 Task: Add Attachment from Trello to Card Card0000000346 in Board Board0000000087 in Workspace WS0000000029 in Trello. Add Cover Blue to Card Card0000000346 in Board Board0000000087 in Workspace WS0000000029 in Trello. Add "Copy Card To …" Button titled Button0000000346 to "bottom" of the list "To Do" to Card Card0000000346 in Board Board0000000087 in Workspace WS0000000029 in Trello. Add Description DS0000000346 to Card Card0000000346 in Board Board0000000087 in Workspace WS0000000029 in Trello. Add Comment CM0000000346 to Card Card0000000346 in Board Board0000000087 in Workspace WS0000000029 in Trello
Action: Mouse moved to (82, 414)
Screenshot: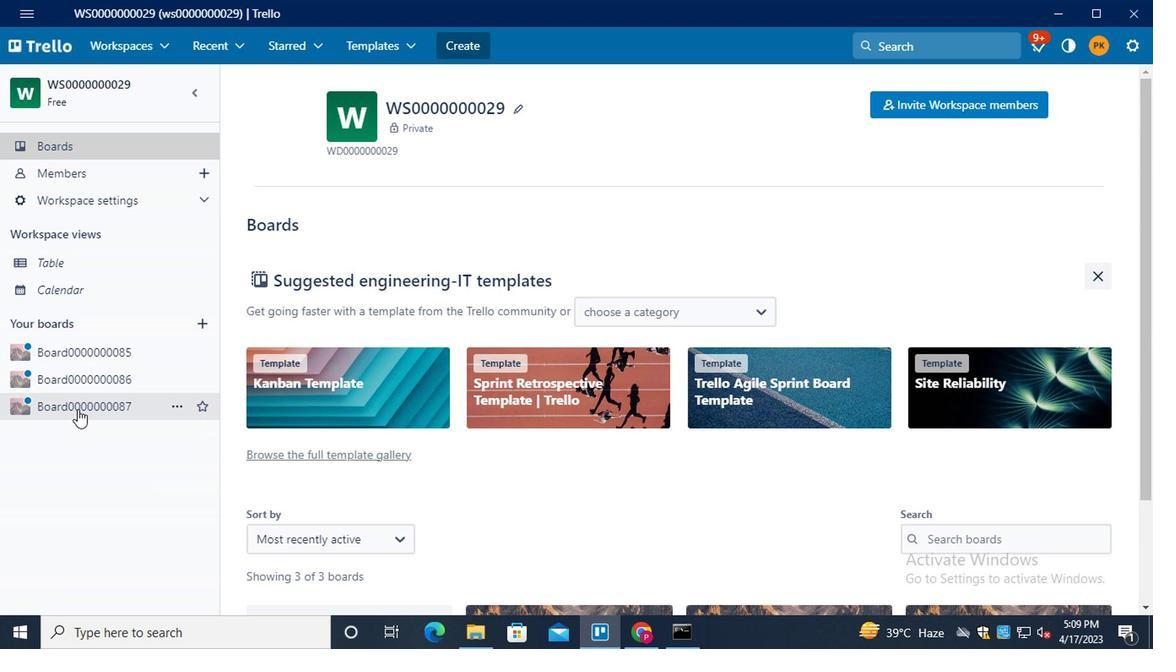 
Action: Mouse pressed left at (82, 414)
Screenshot: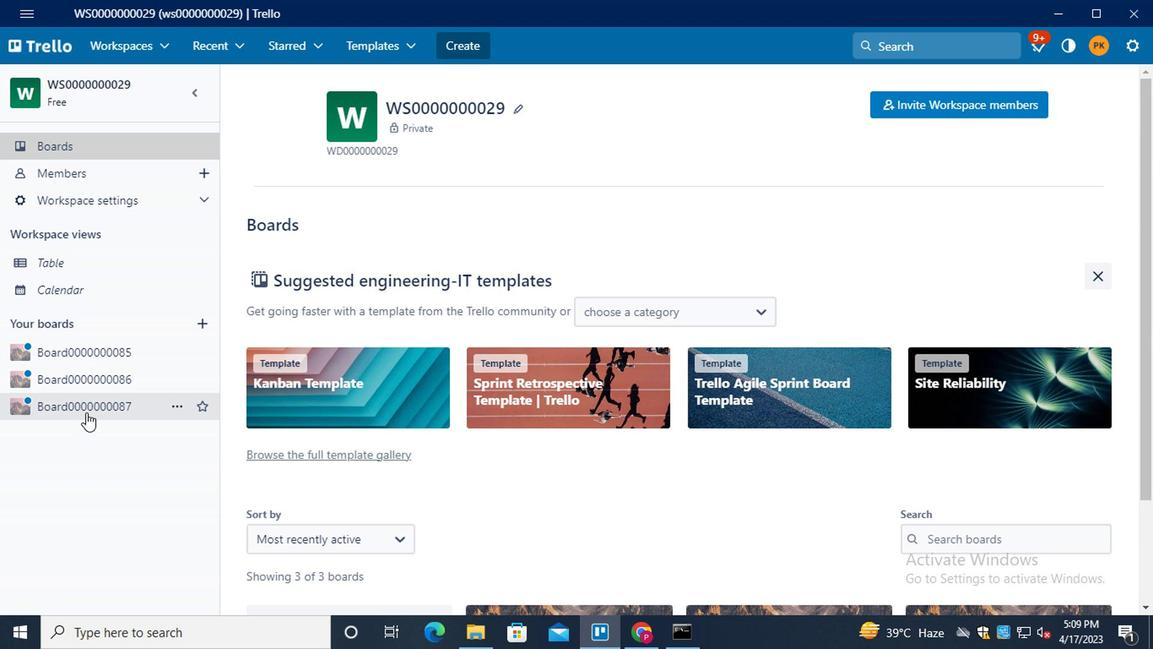 
Action: Mouse moved to (322, 362)
Screenshot: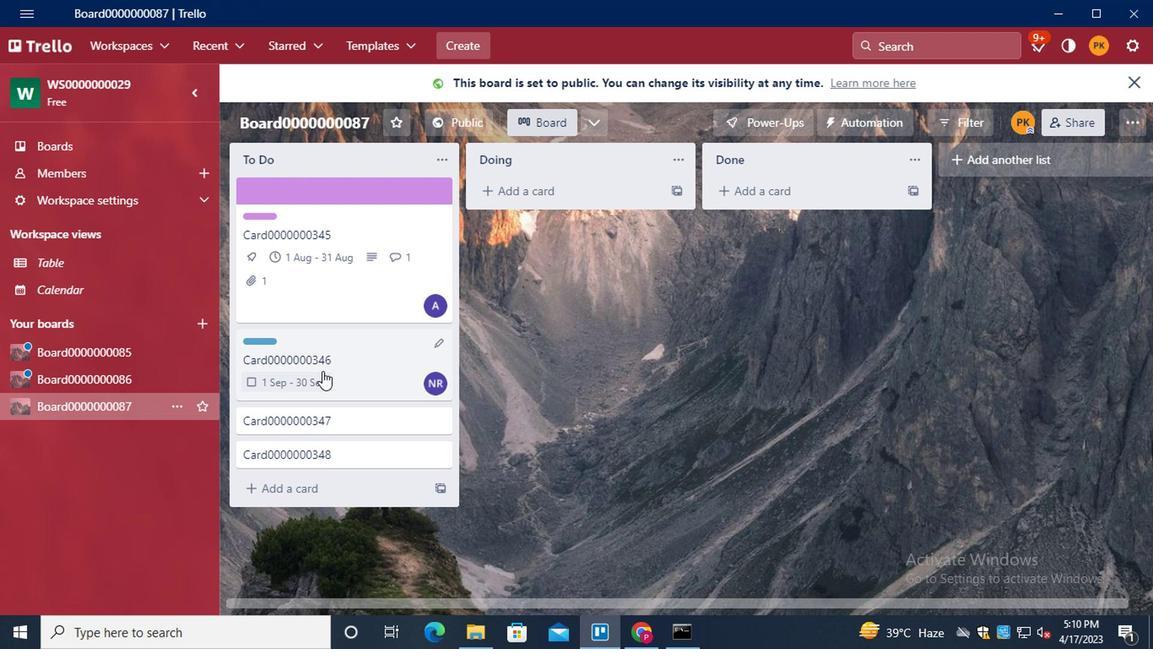 
Action: Mouse pressed left at (322, 362)
Screenshot: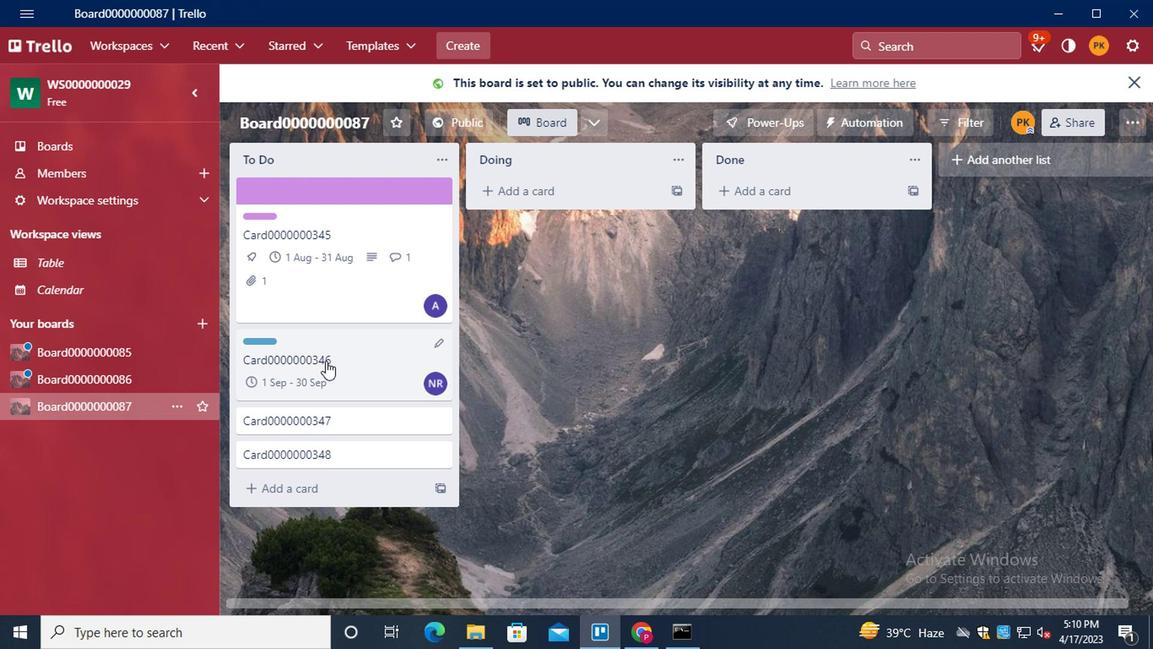 
Action: Mouse moved to (747, 302)
Screenshot: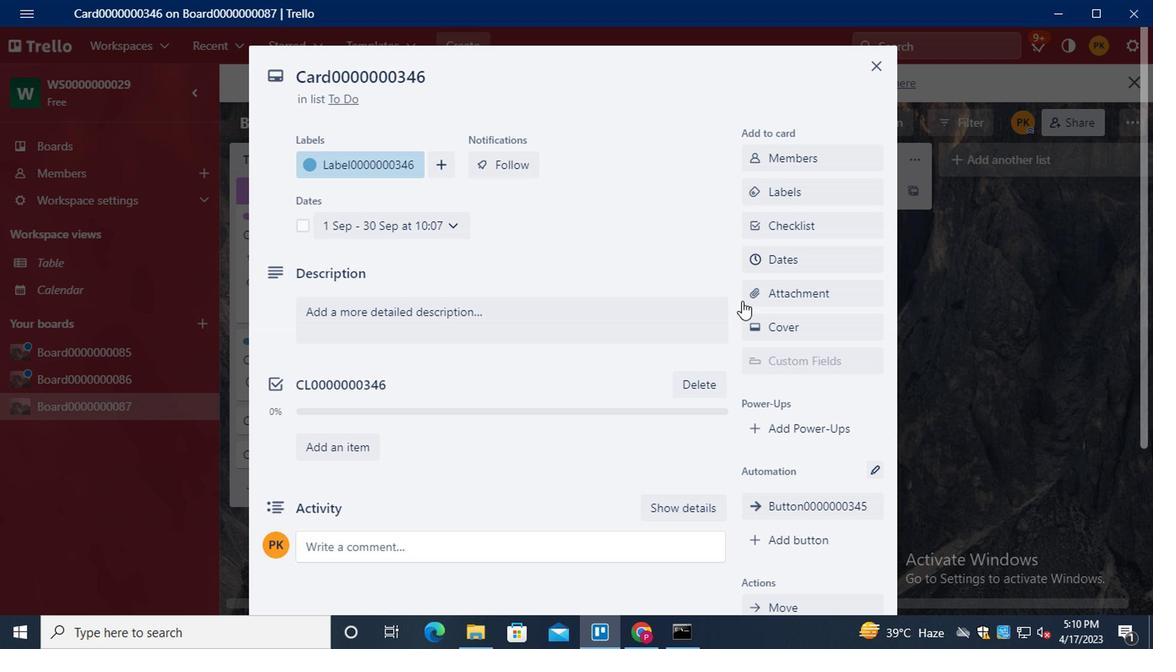 
Action: Mouse pressed left at (747, 302)
Screenshot: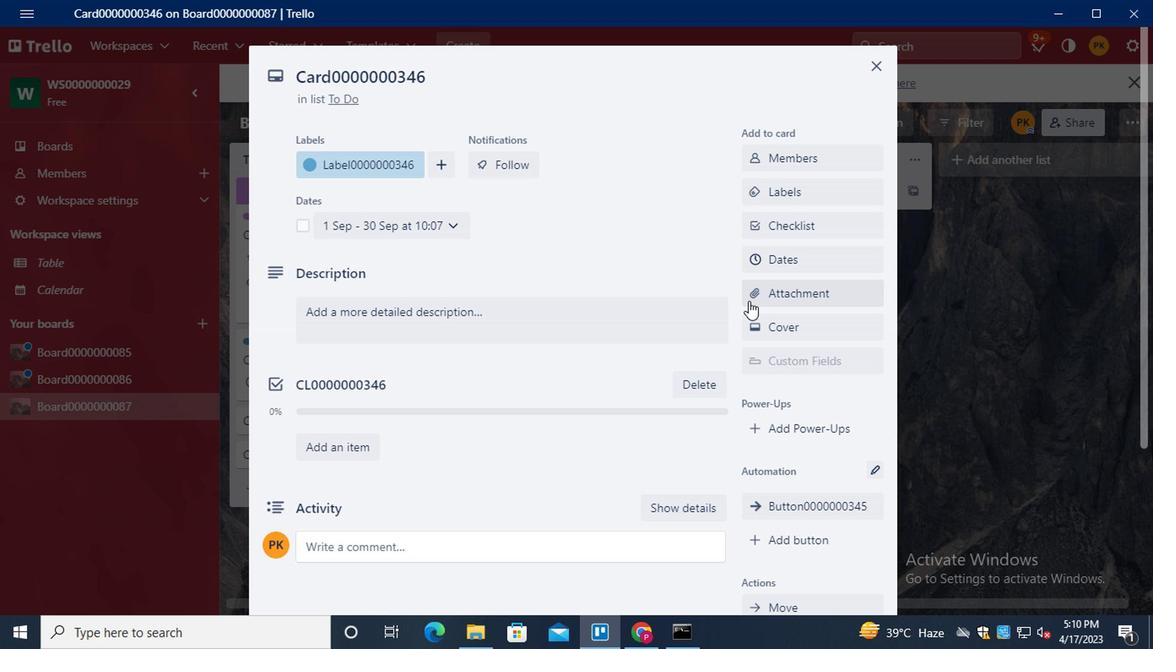 
Action: Mouse moved to (794, 179)
Screenshot: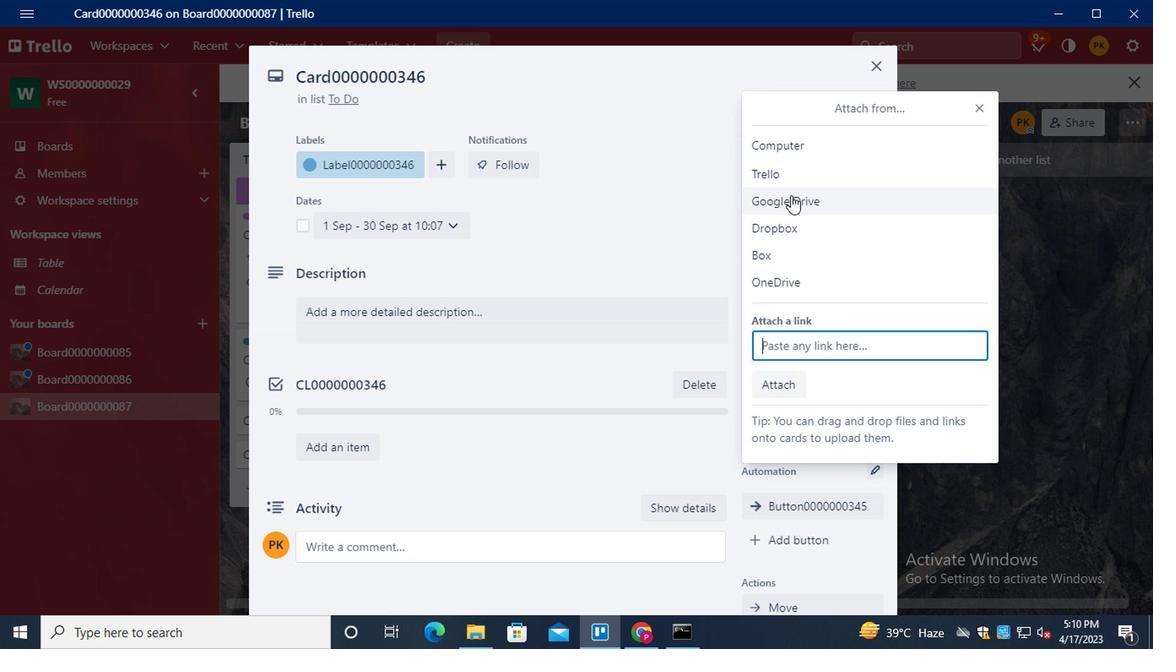 
Action: Mouse pressed left at (794, 179)
Screenshot: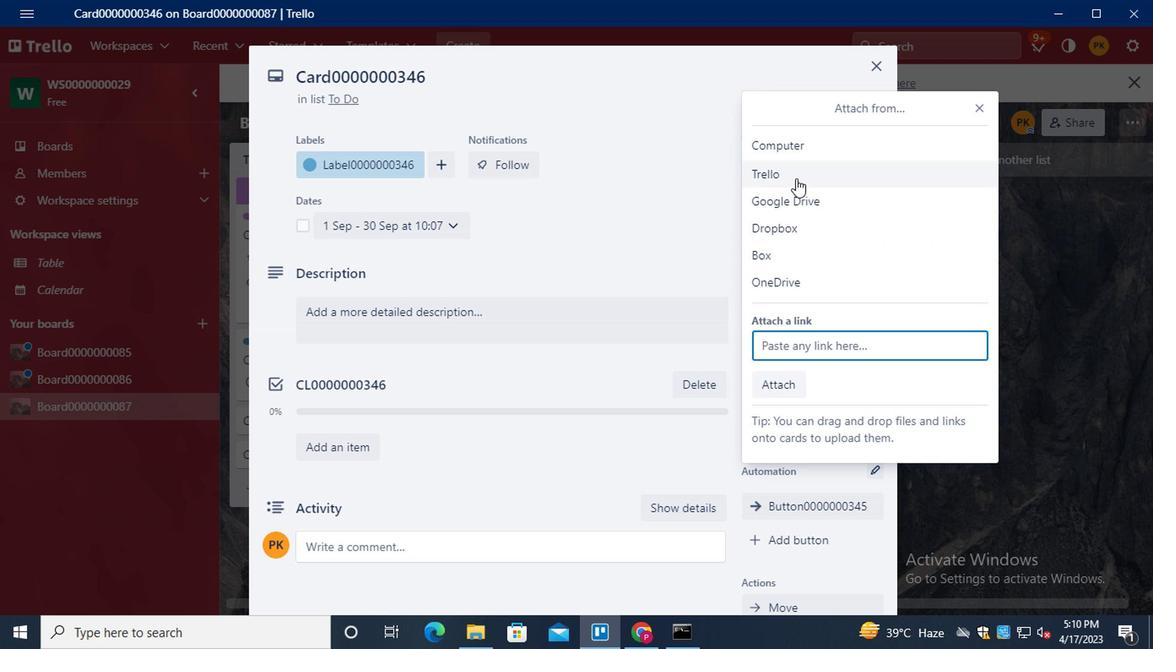 
Action: Mouse moved to (828, 443)
Screenshot: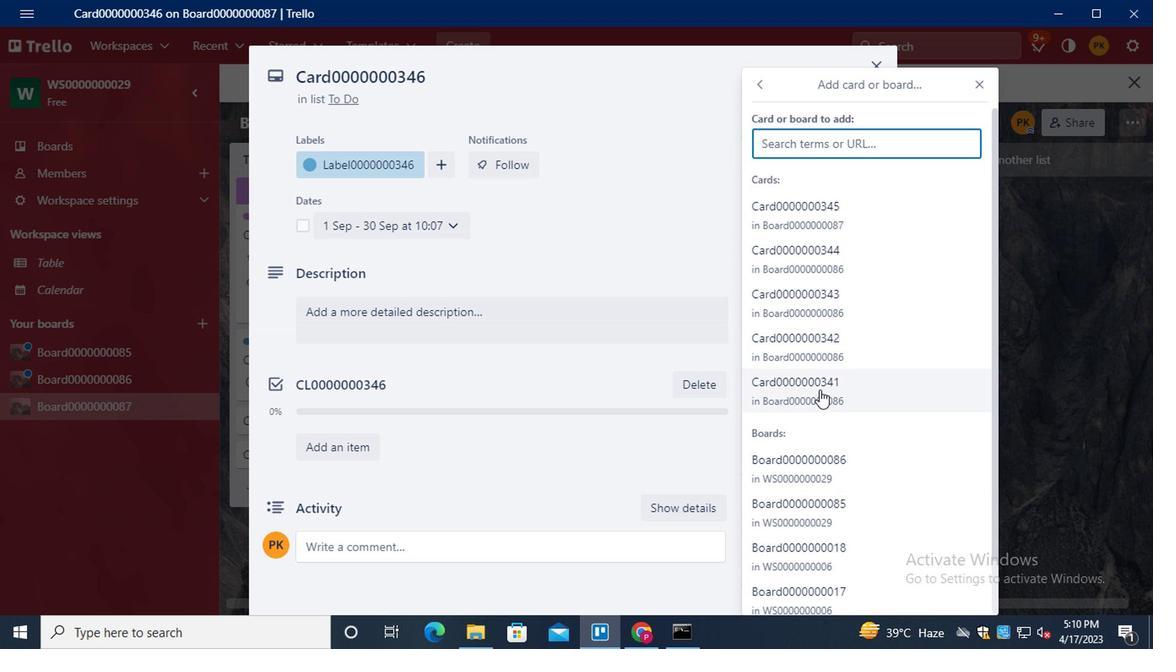 
Action: Mouse scrolled (828, 442) with delta (0, -1)
Screenshot: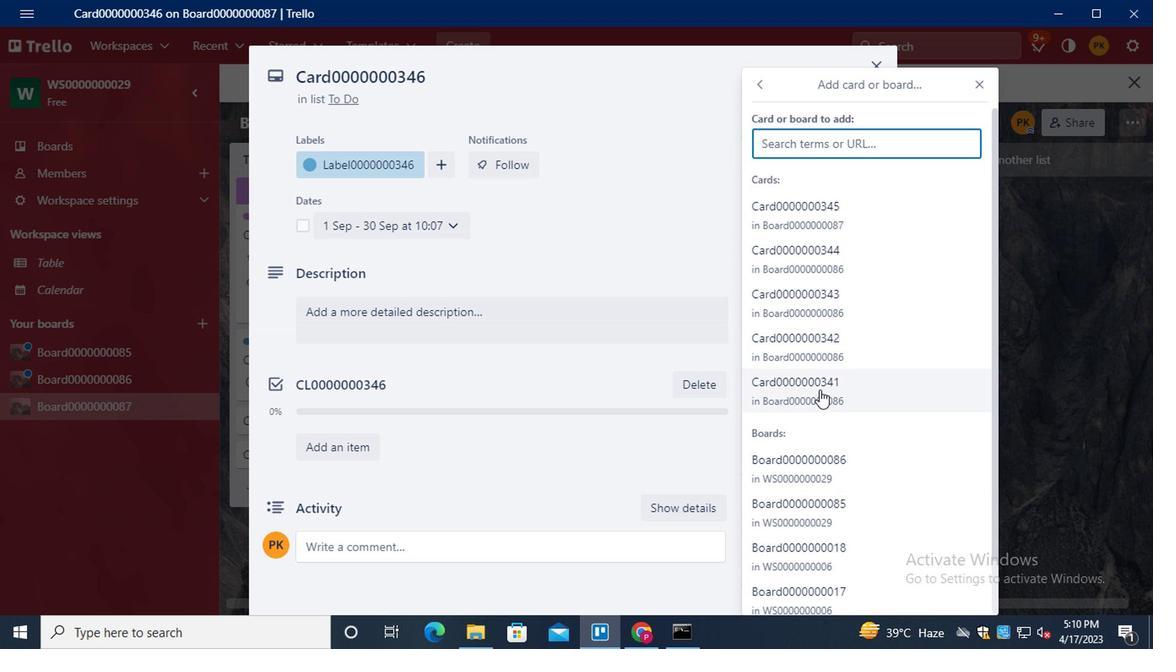 
Action: Mouse moved to (812, 486)
Screenshot: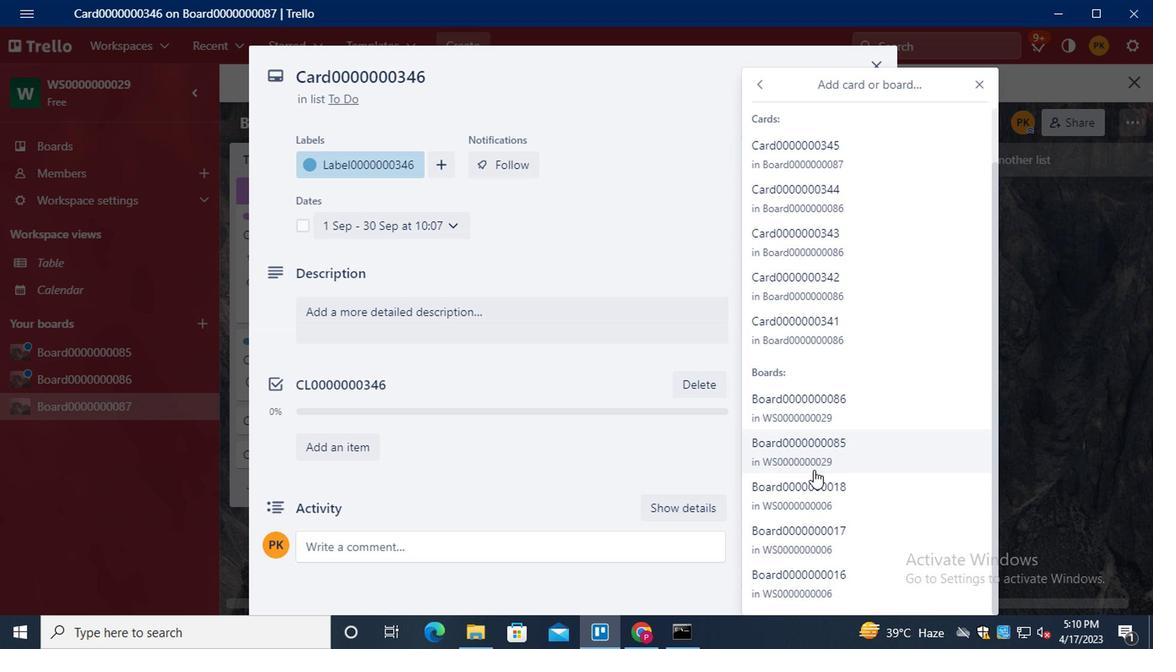 
Action: Mouse pressed left at (812, 486)
Screenshot: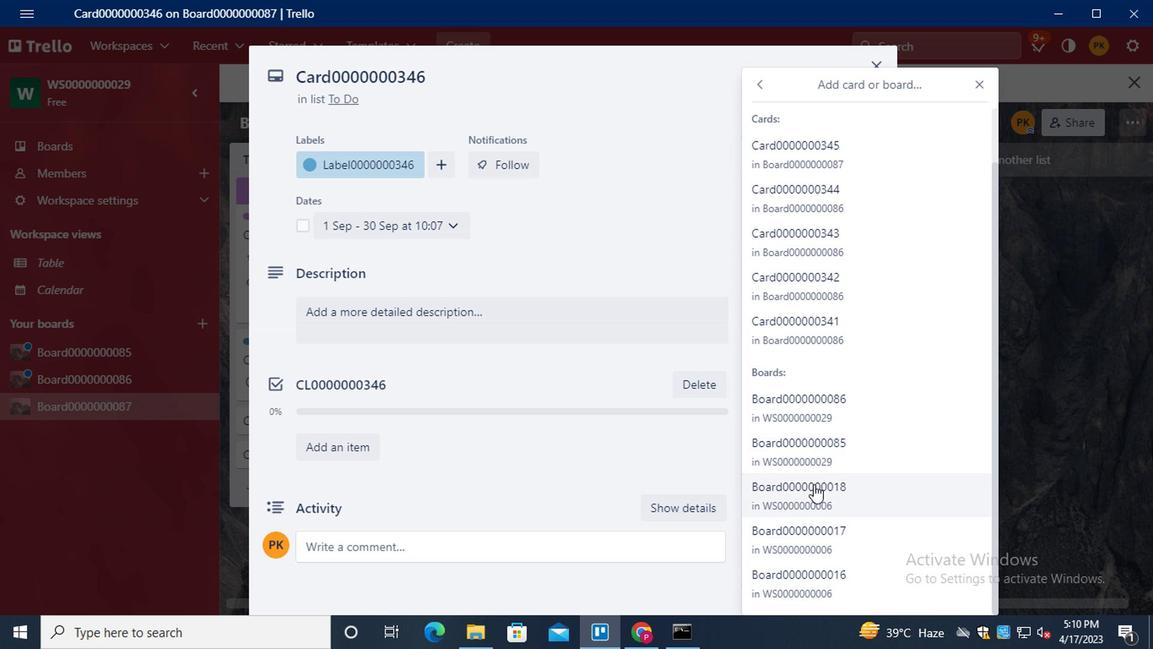 
Action: Mouse moved to (799, 321)
Screenshot: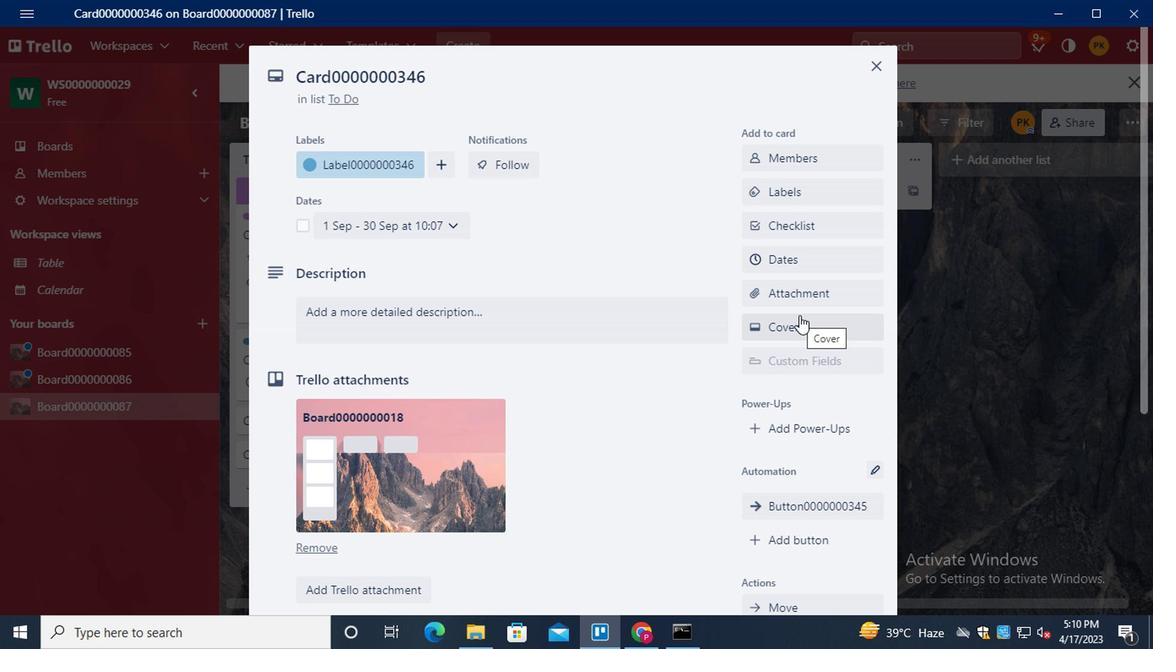
Action: Mouse pressed left at (799, 321)
Screenshot: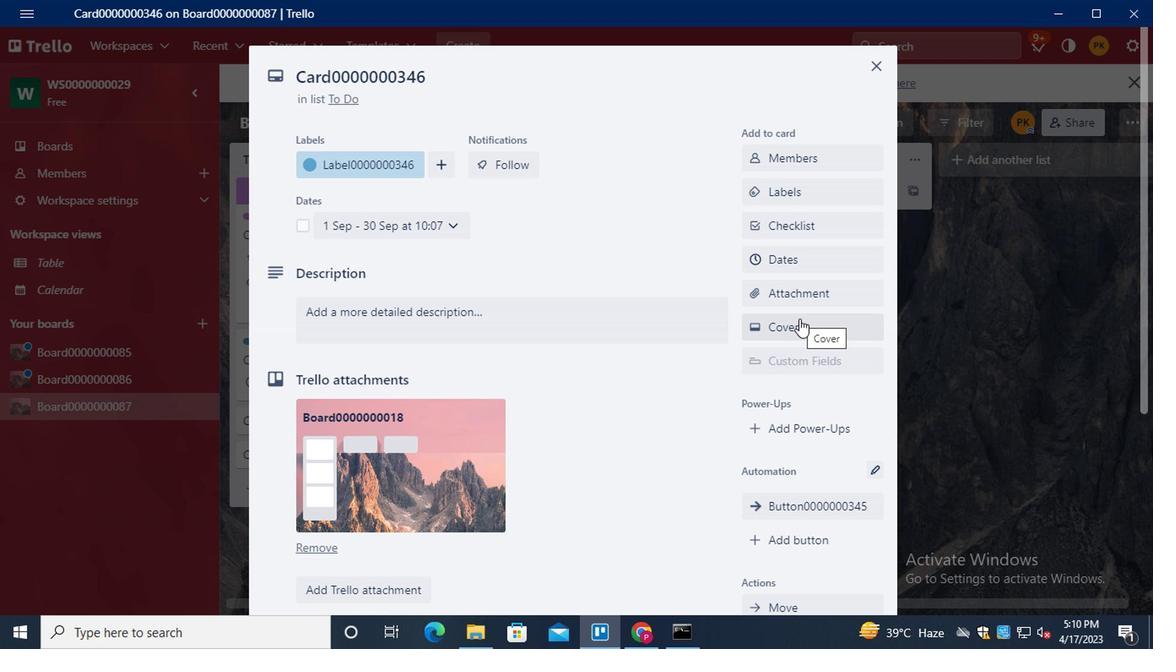 
Action: Mouse moved to (771, 312)
Screenshot: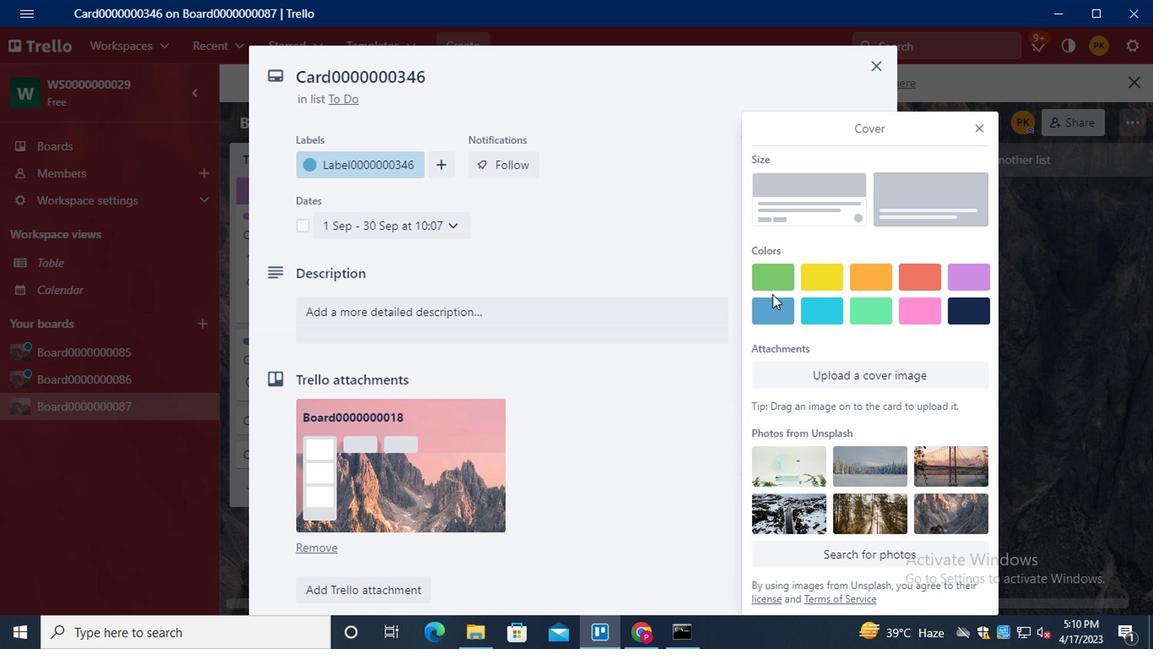 
Action: Mouse pressed left at (771, 312)
Screenshot: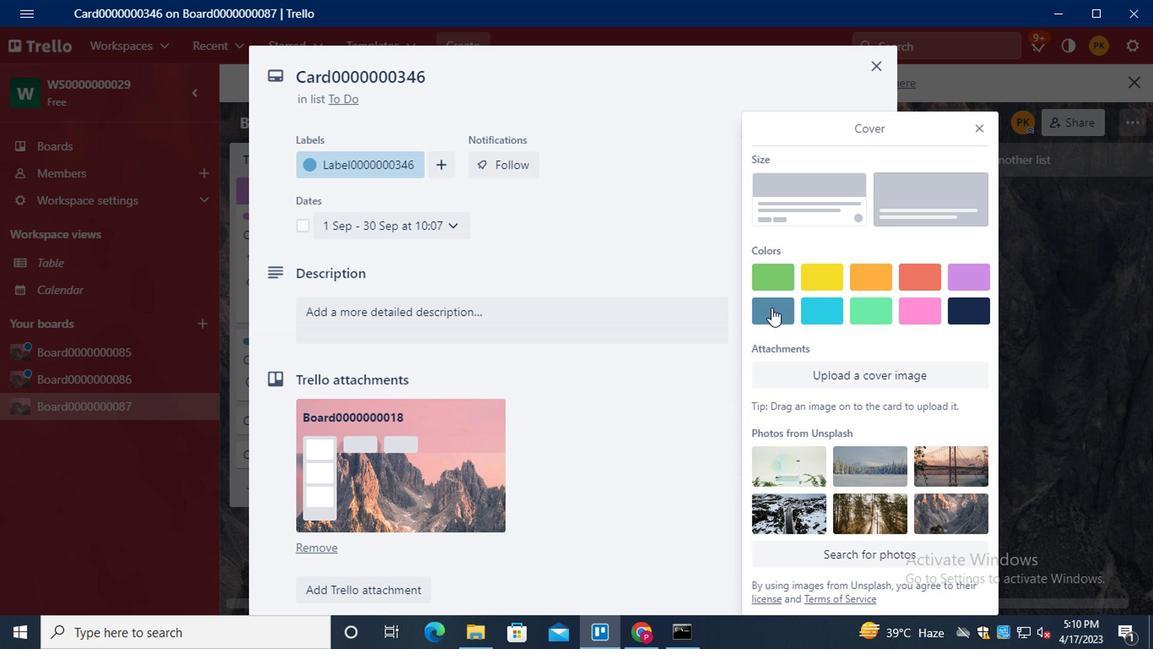 
Action: Mouse moved to (977, 96)
Screenshot: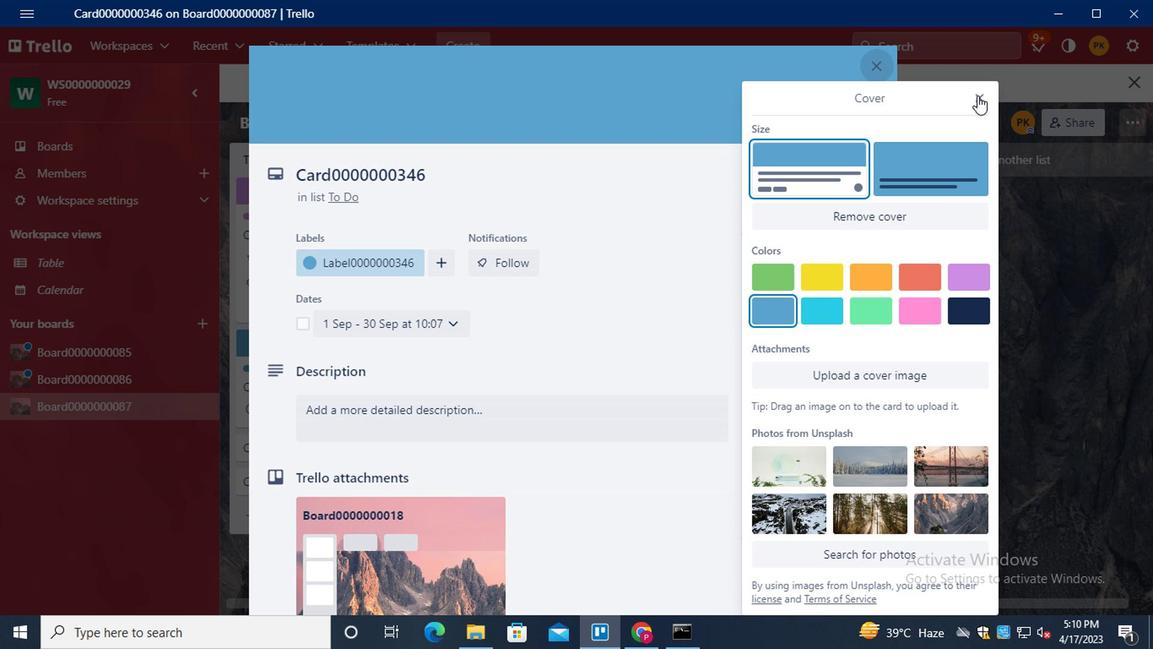 
Action: Mouse pressed left at (977, 96)
Screenshot: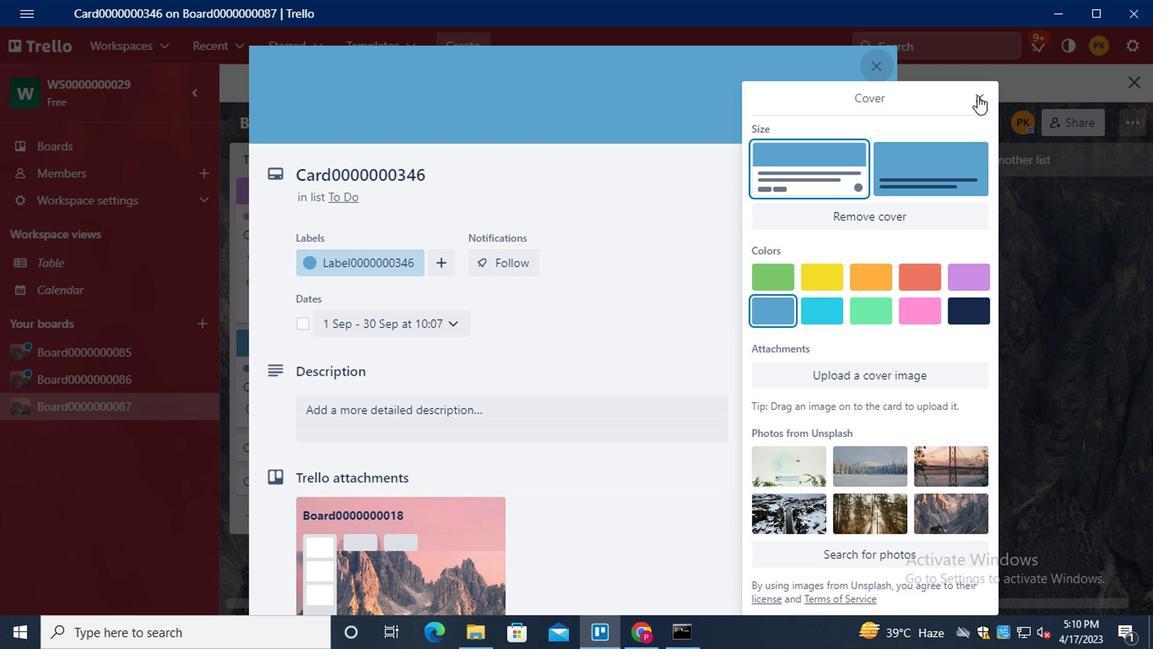 
Action: Mouse moved to (807, 354)
Screenshot: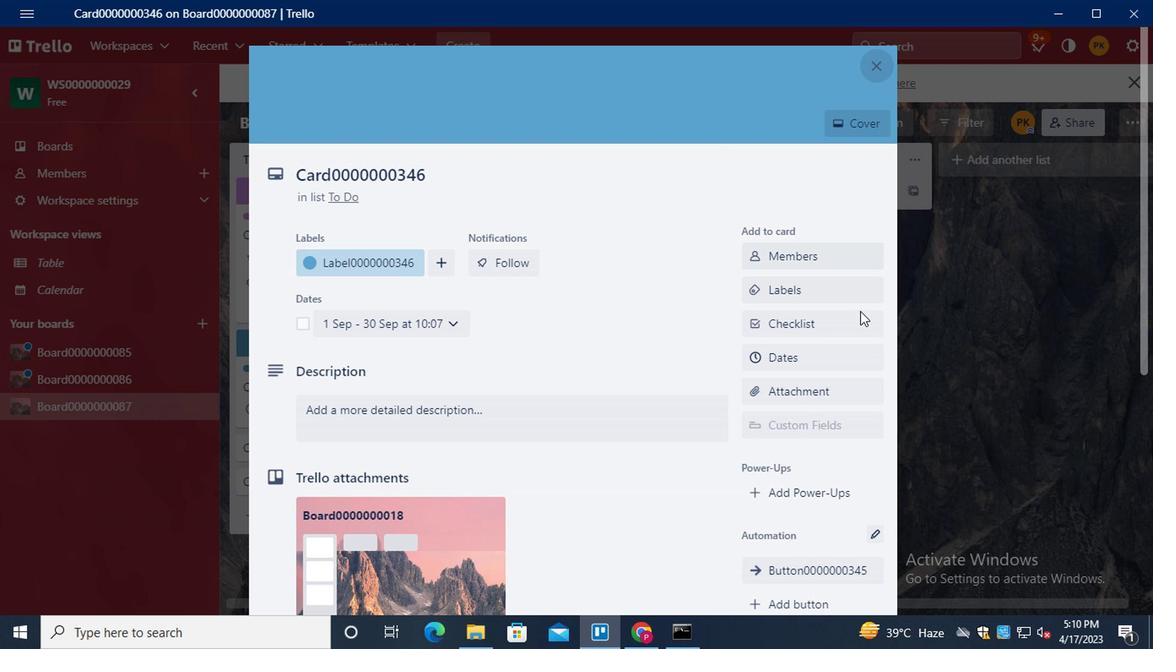 
Action: Mouse scrolled (807, 353) with delta (0, 0)
Screenshot: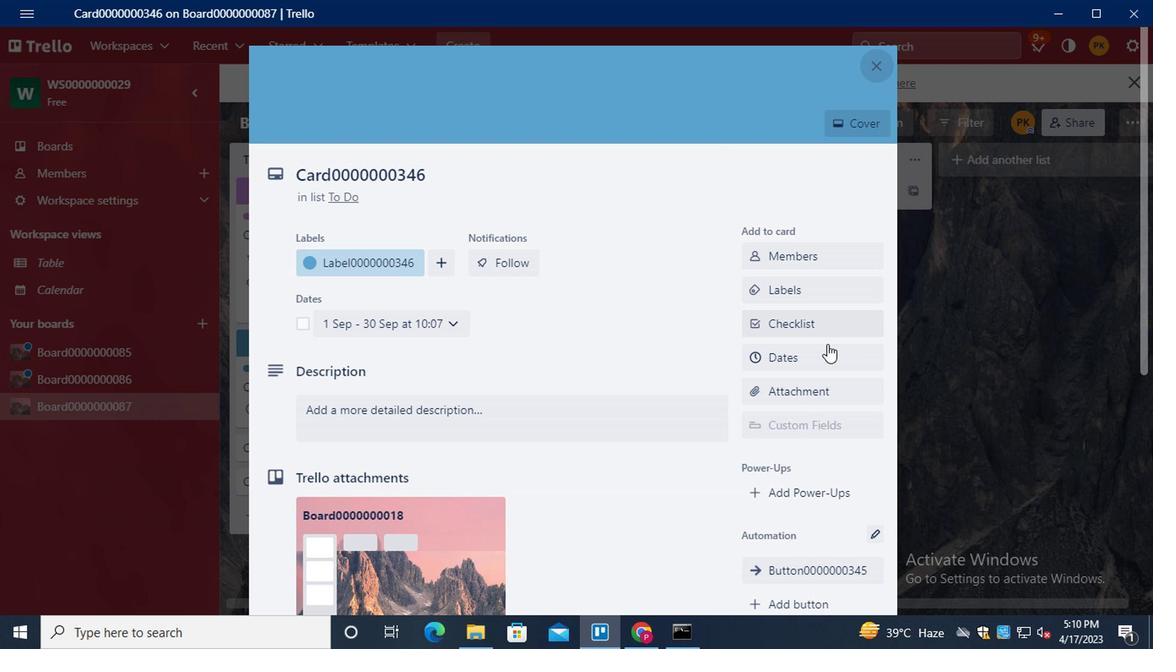 
Action: Mouse scrolled (807, 353) with delta (0, 0)
Screenshot: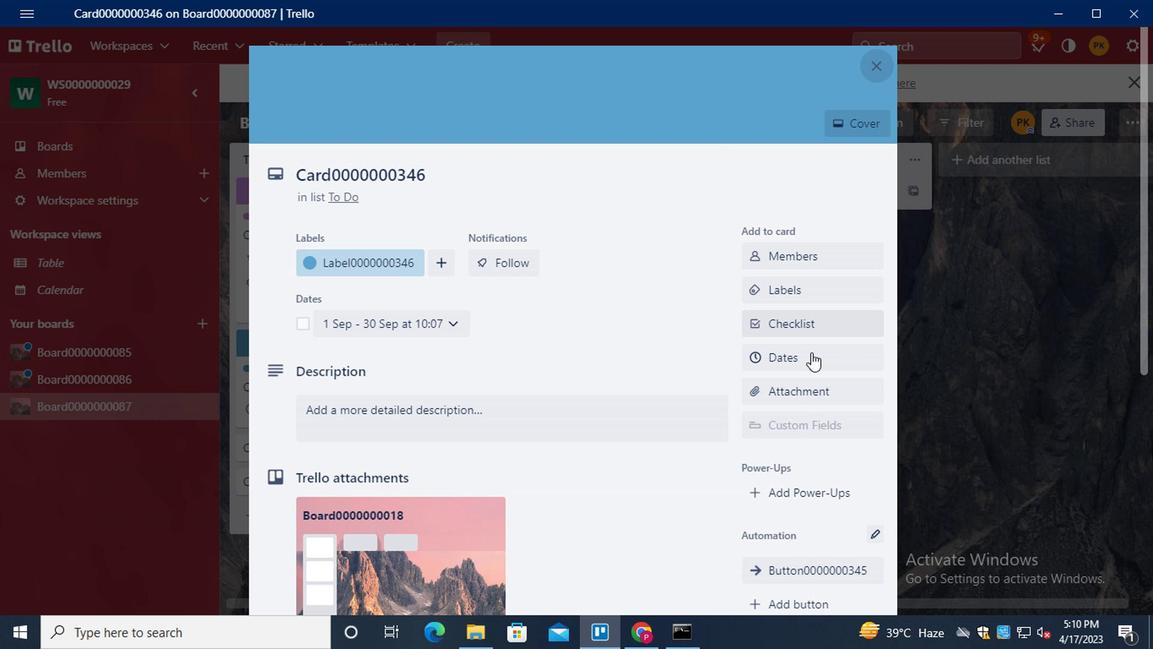 
Action: Mouse scrolled (807, 353) with delta (0, 0)
Screenshot: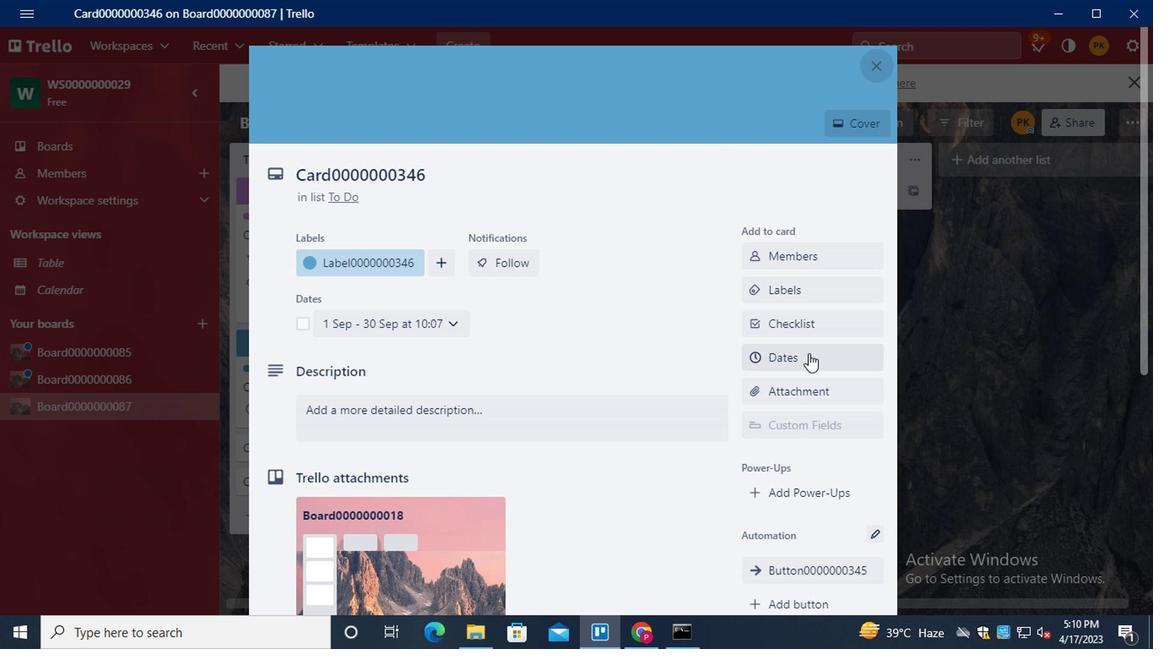 
Action: Mouse scrolled (807, 353) with delta (0, 0)
Screenshot: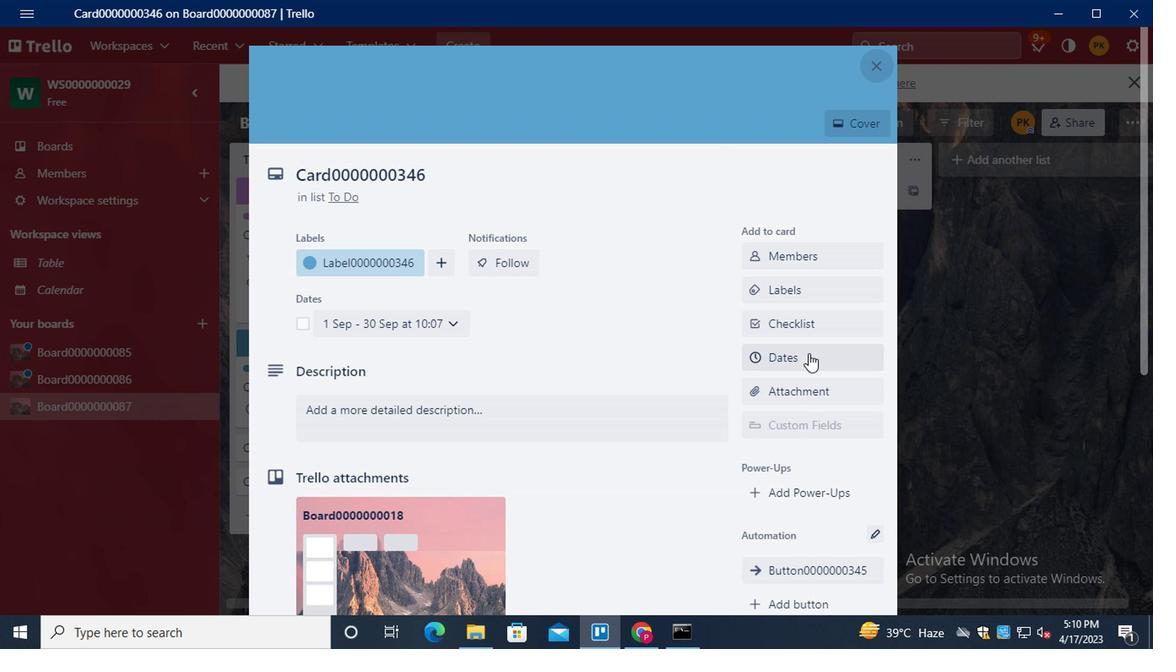 
Action: Mouse moved to (804, 267)
Screenshot: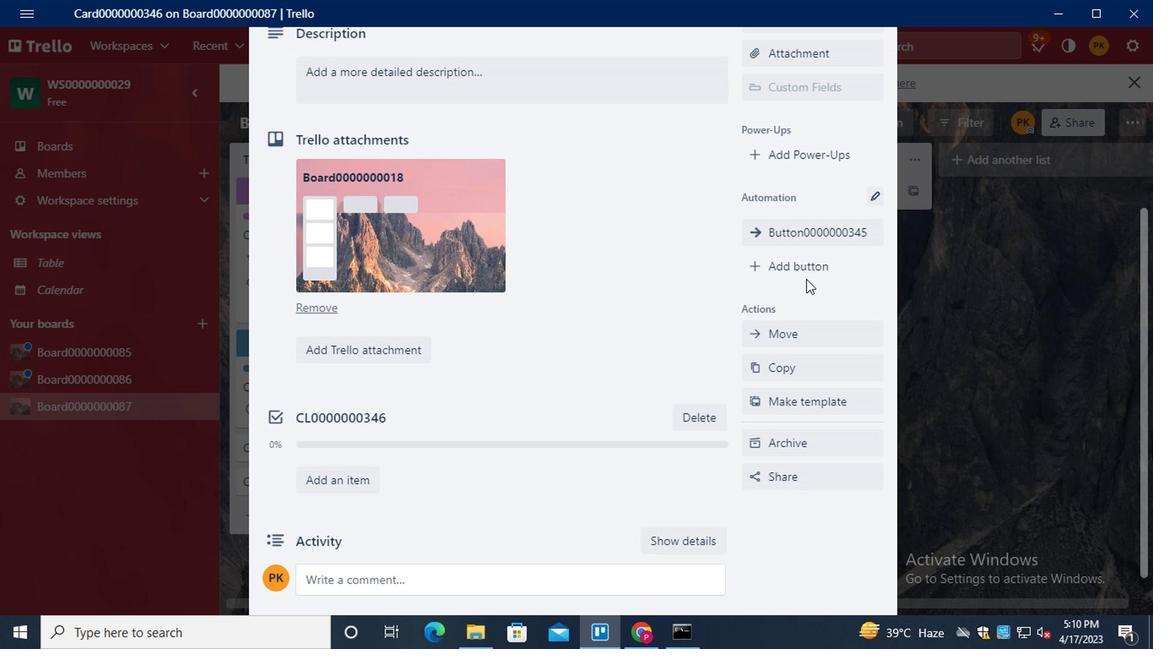 
Action: Mouse pressed left at (804, 267)
Screenshot: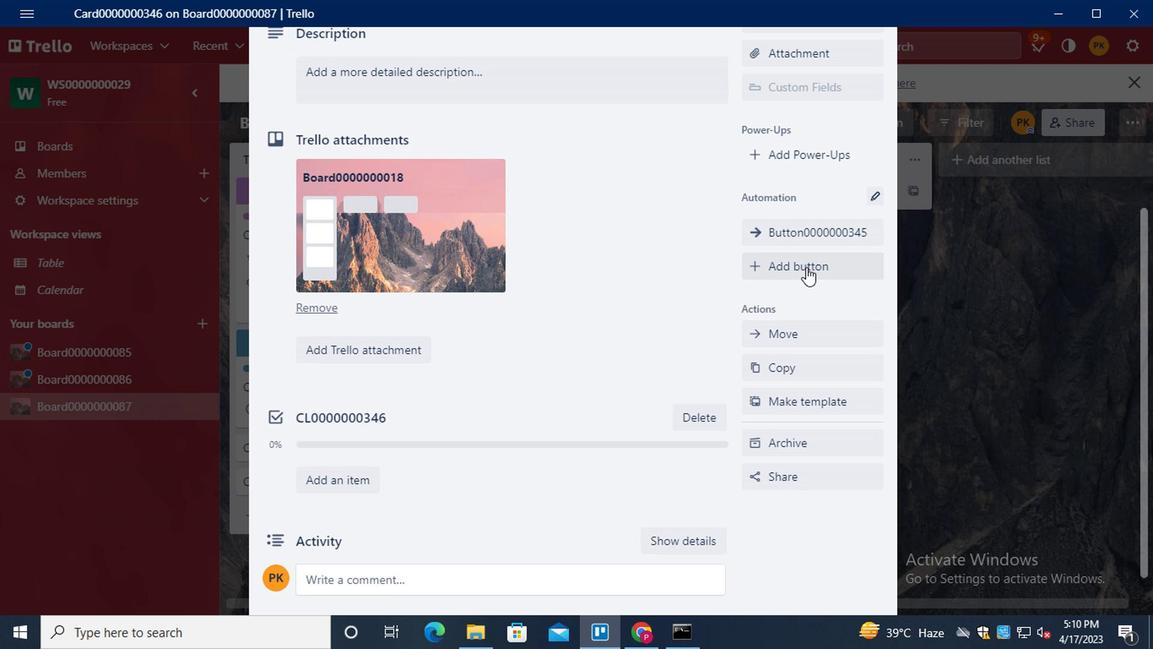 
Action: Mouse moved to (866, 191)
Screenshot: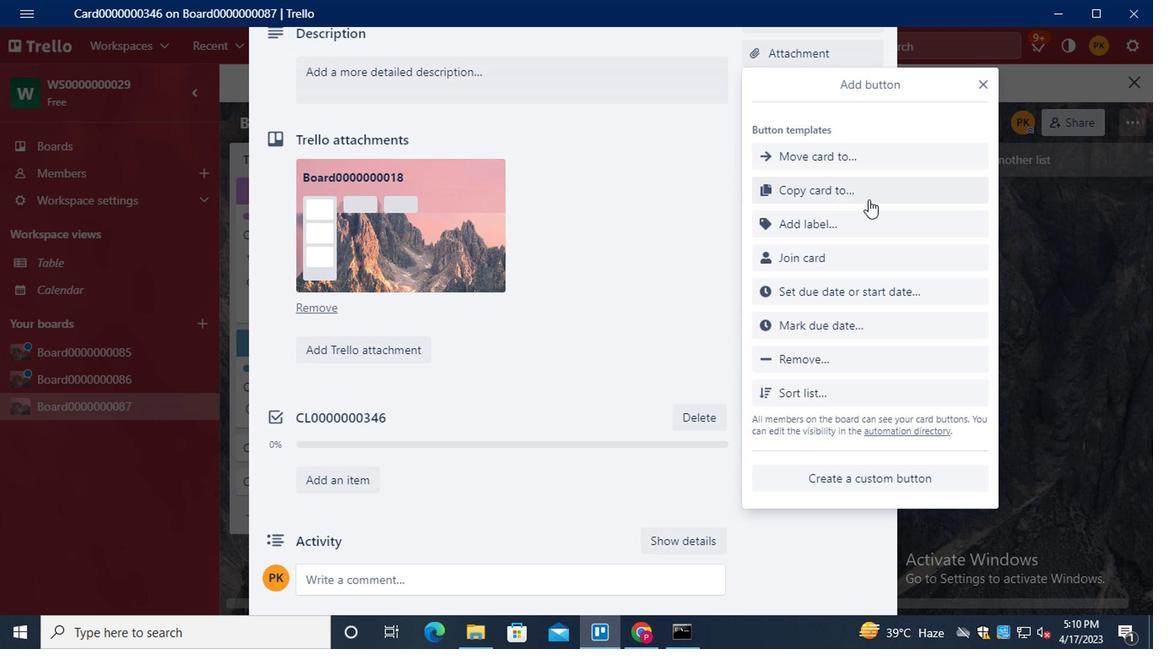 
Action: Mouse pressed left at (866, 191)
Screenshot: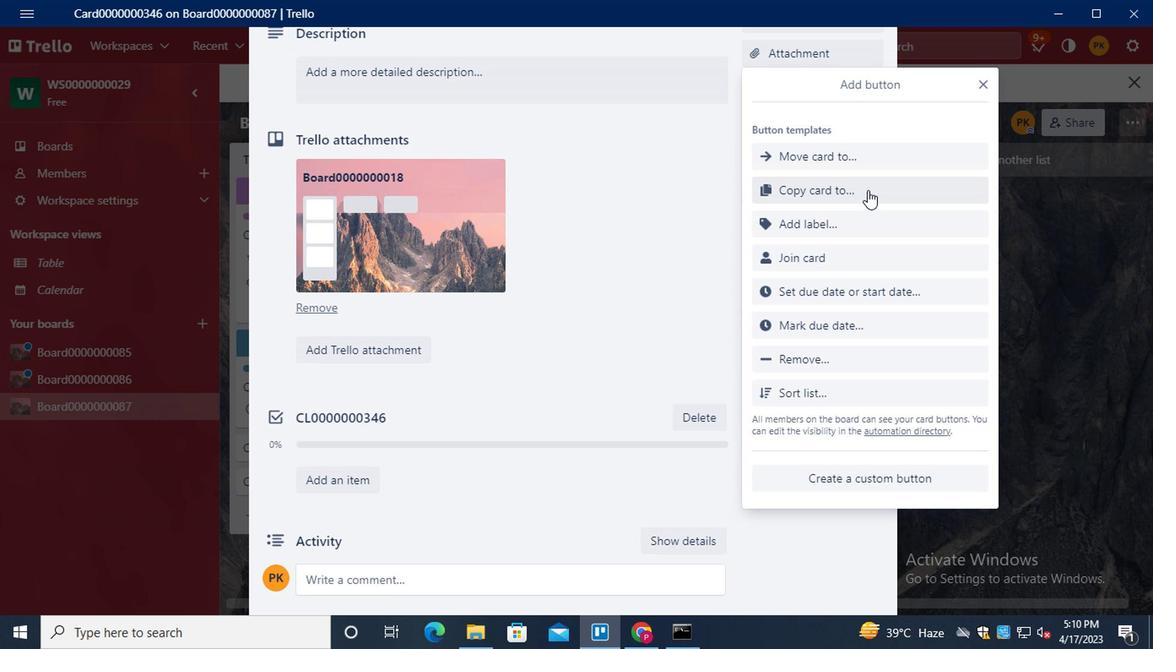 
Action: Key pressed <Key.shift><Key.shift><Key.shift><Key.shift><Key.shift><Key.shift><Key.shift><Key.shift><Key.shift><Key.shift><Key.shift><Key.shift><Key.shift><Key.shift><Key.shift><Key.shift><Key.shift><Key.shift><Key.shift><Key.shift><Key.shift><Key.shift><Key.shift><Key.shift><Key.shift><Key.shift><Key.shift><Key.shift><Key.shift><Key.shift><Key.shift><Key.shift><Key.shift><Key.shift><Key.shift><Key.shift><Key.shift><Key.shift><Key.shift><Key.shift><Key.shift><Key.shift><Key.shift><Key.shift><Key.shift><Key.shift><Key.shift><Key.shift><Key.shift><Key.shift><Key.shift><Key.shift><Key.shift><Key.shift><Key.shift><Key.shift><Key.shift><Key.shift><Key.shift><Key.shift><Key.shift><Key.shift><Key.shift><Key.shift><Key.shift><Key.shift><Key.shift><Key.shift><Key.shift><Key.shift><Key.shift><Key.shift><Key.shift><Key.shift><Key.shift><Key.shift><Key.shift><Key.shift><Key.shift><Key.shift><Key.shift><Key.shift><Key.shift><Key.shift><Key.shift><Key.shift><Key.shift><Key.shift><Key.shift><Key.shift><Key.shift><Key.shift><Key.shift><Key.shift><Key.shift><Key.shift><Key.shift><Key.shift><Key.shift><Key.shift><Key.shift><Key.shift><Key.shift><Key.shift><Key.shift><Key.shift><Key.shift><Key.shift><Key.shift><Key.shift><Key.shift><Key.shift><Key.shift><Key.shift><Key.shift><Key.shift><Key.shift><Key.shift><Key.shift><Key.shift><Key.shift><Key.shift><Key.shift><Key.shift><Key.shift><Key.shift><Key.shift><Key.shift><Key.shift><Key.shift><Key.shift><Key.shift><Key.shift><Key.shift><Key.shift><Key.shift><Key.shift><Key.shift><Key.shift><Key.shift><Key.shift><Key.shift><Key.shift><Key.shift><Key.shift><Key.shift><Key.shift><Key.shift><Key.shift><Key.shift><Key.shift><Key.shift><Key.shift><Key.shift>BUTTON0000000346
Screenshot: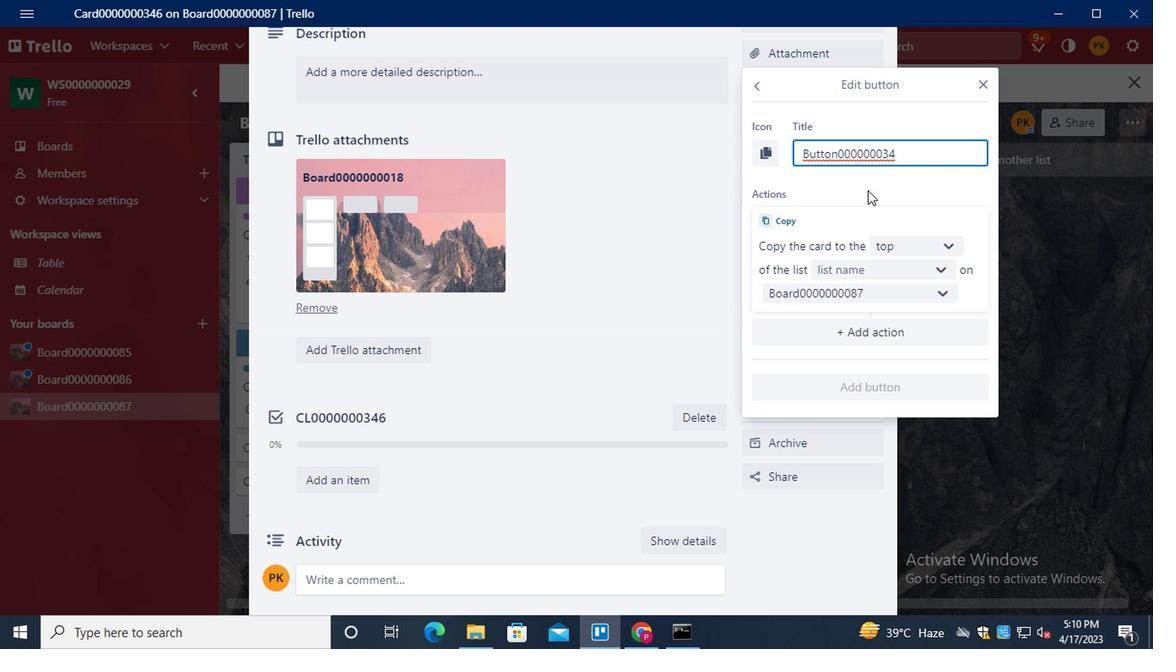 
Action: Mouse moved to (918, 254)
Screenshot: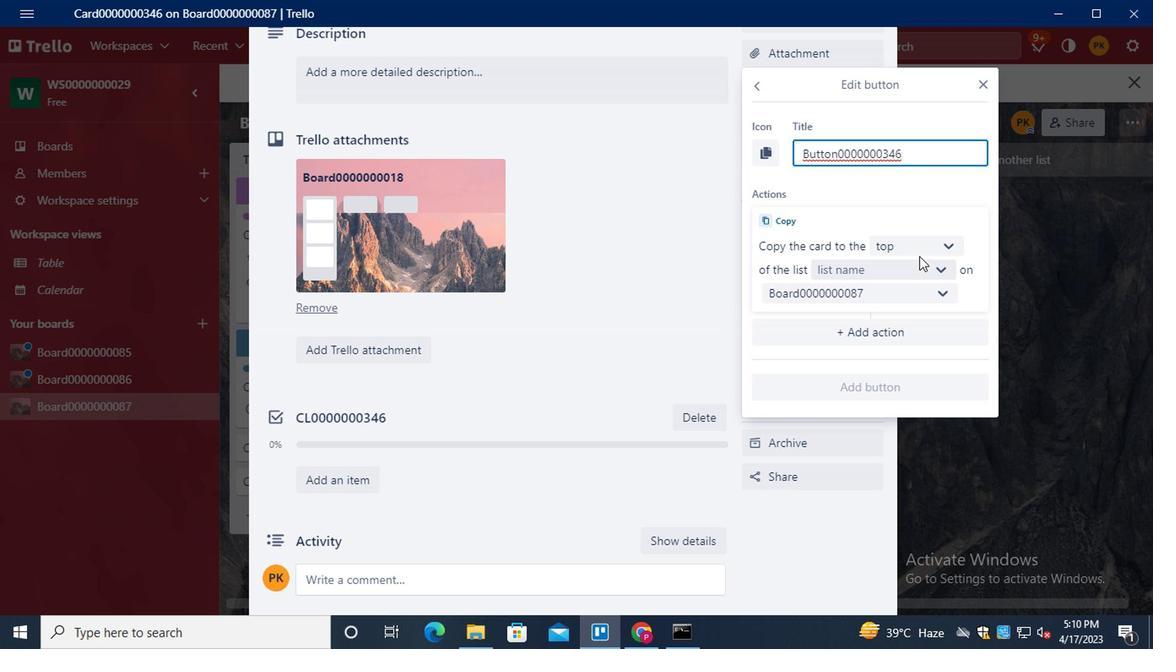 
Action: Mouse pressed left at (918, 254)
Screenshot: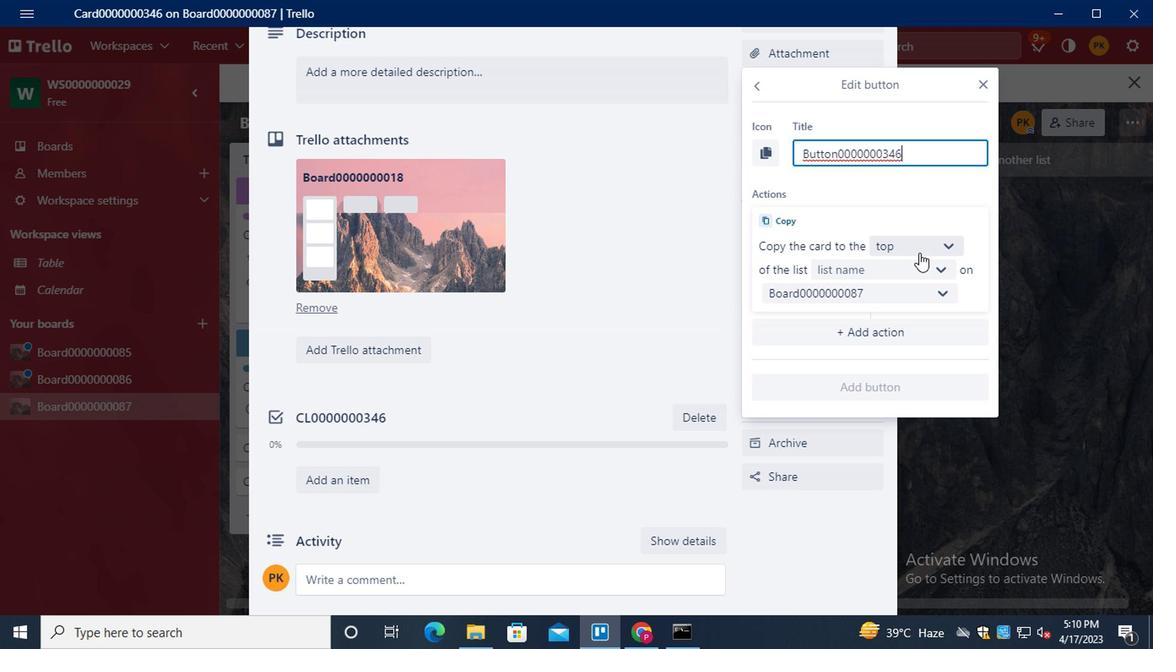
Action: Mouse moved to (917, 308)
Screenshot: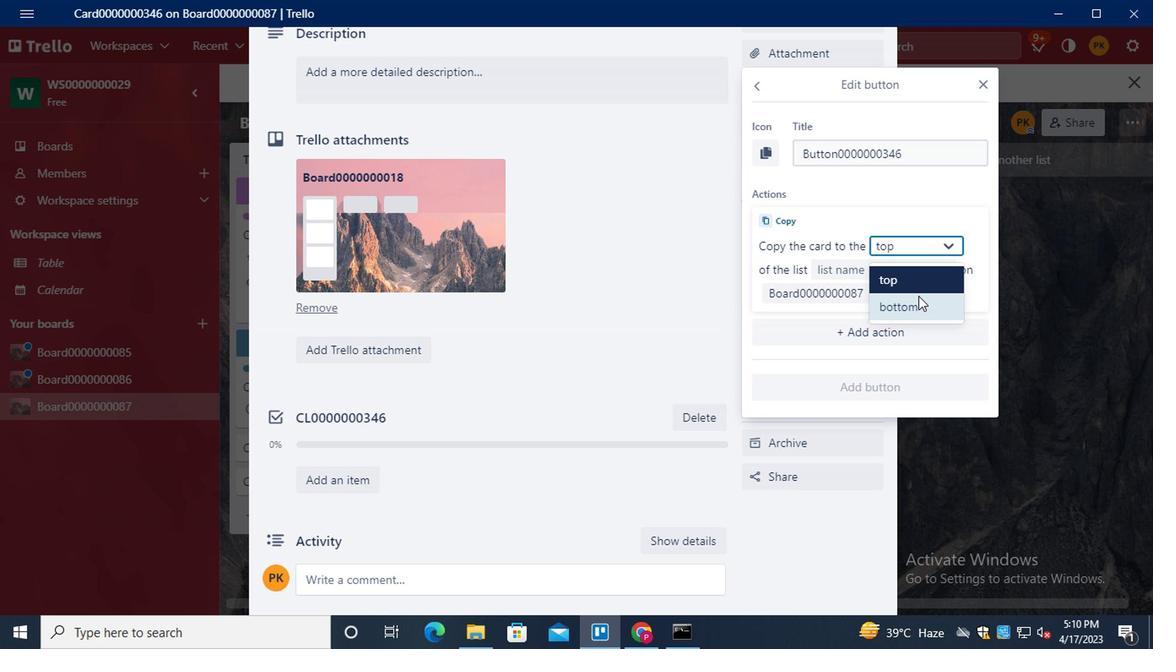 
Action: Mouse pressed left at (917, 308)
Screenshot: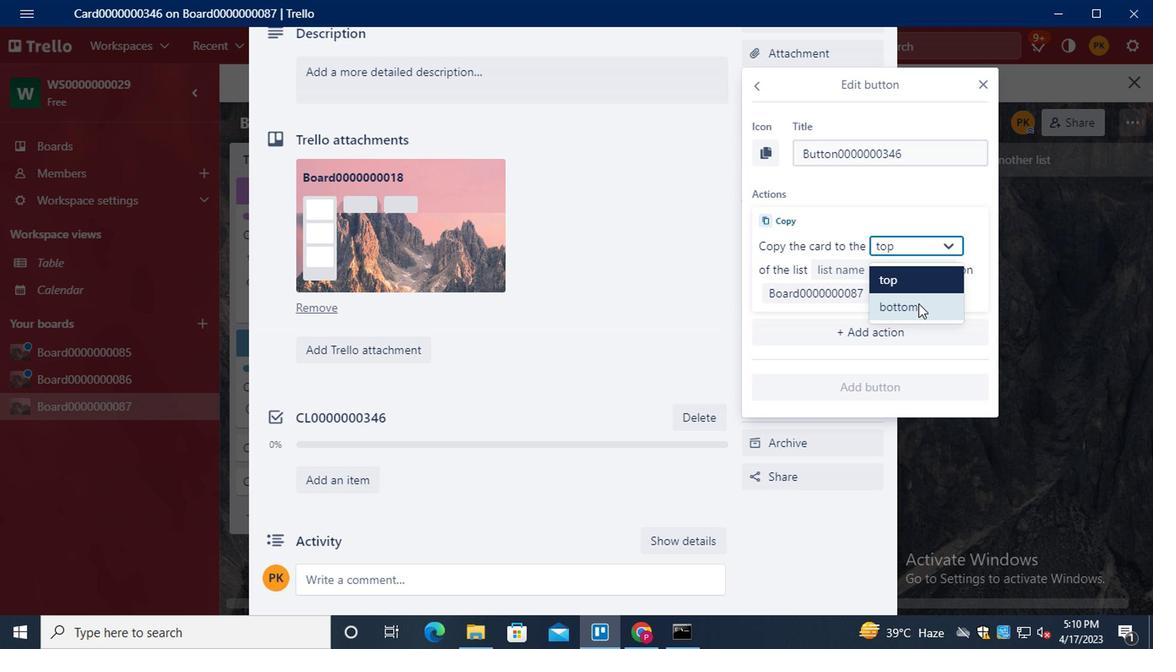 
Action: Mouse moved to (920, 271)
Screenshot: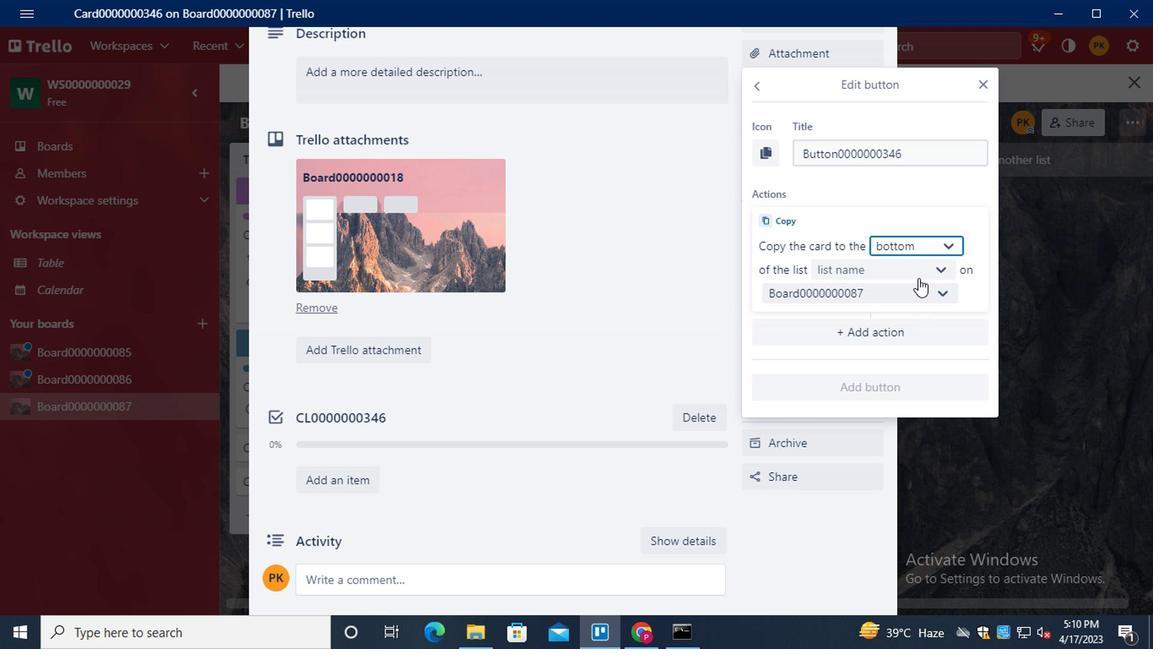 
Action: Mouse pressed left at (920, 271)
Screenshot: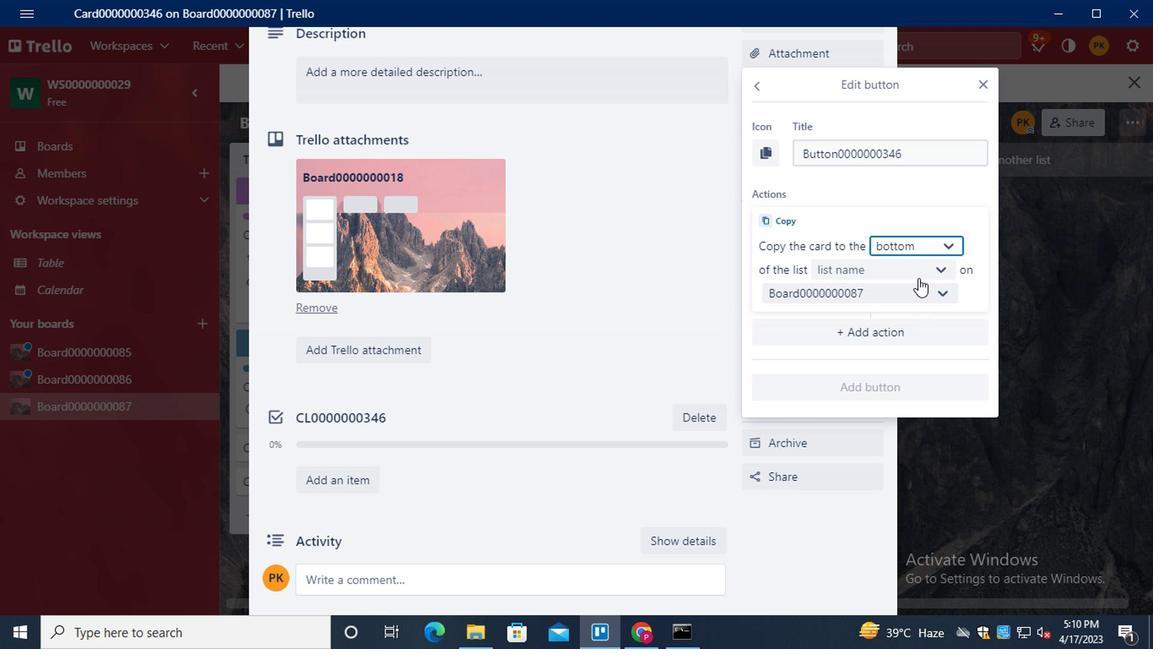 
Action: Mouse moved to (909, 304)
Screenshot: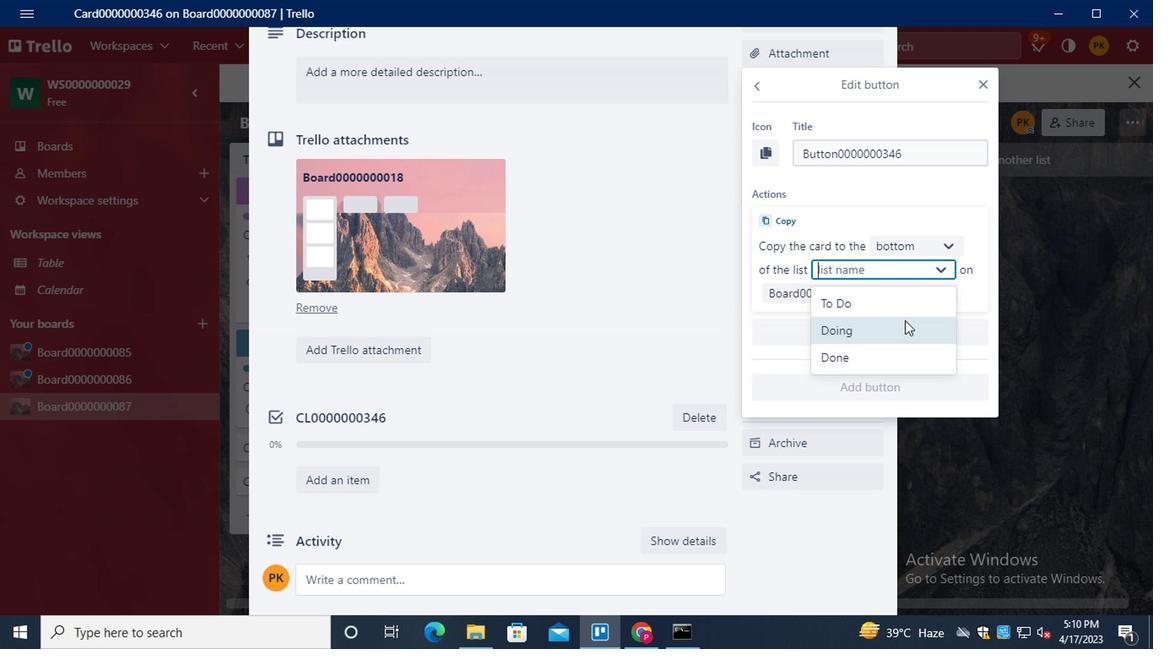 
Action: Mouse pressed left at (909, 304)
Screenshot: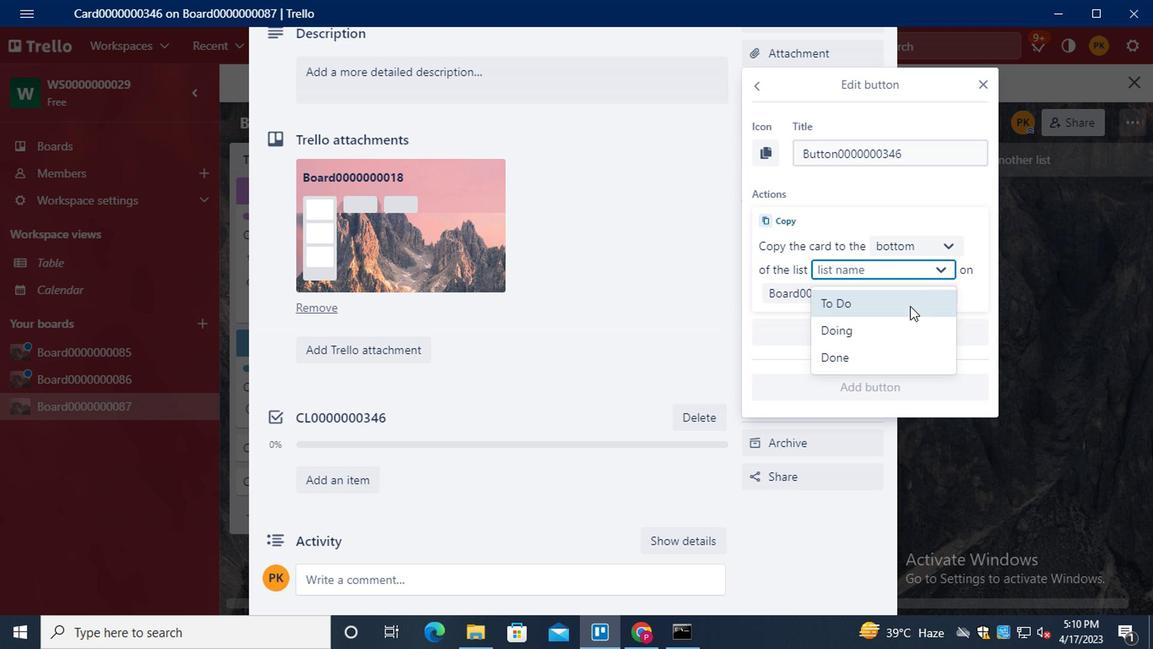 
Action: Mouse moved to (872, 385)
Screenshot: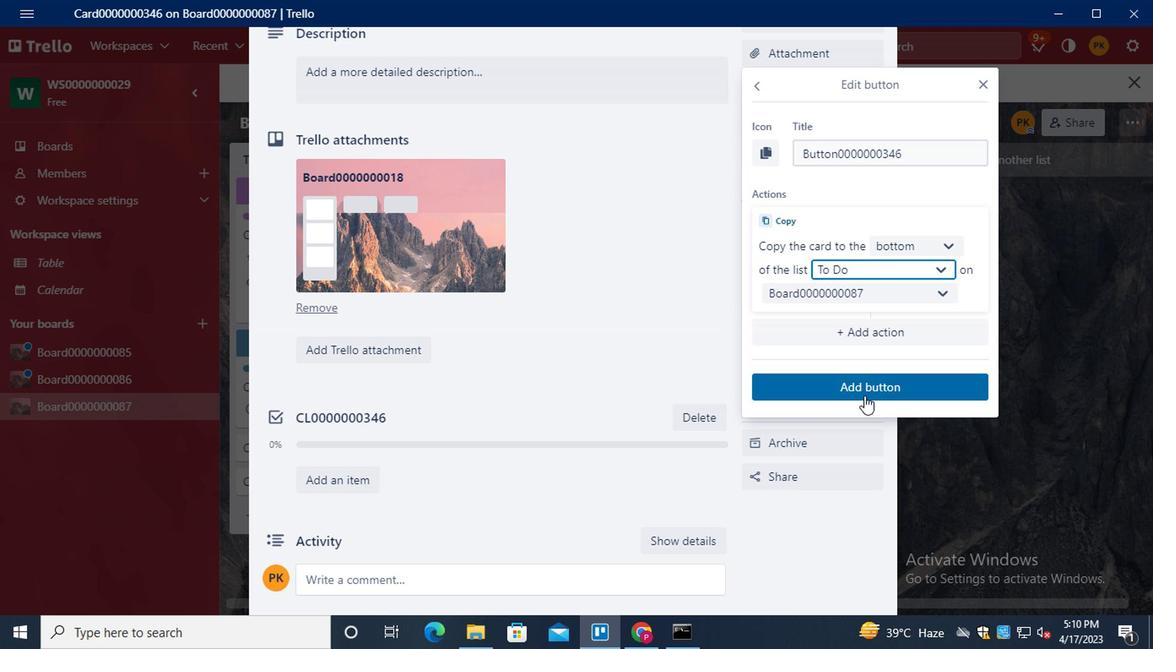 
Action: Mouse pressed left at (872, 385)
Screenshot: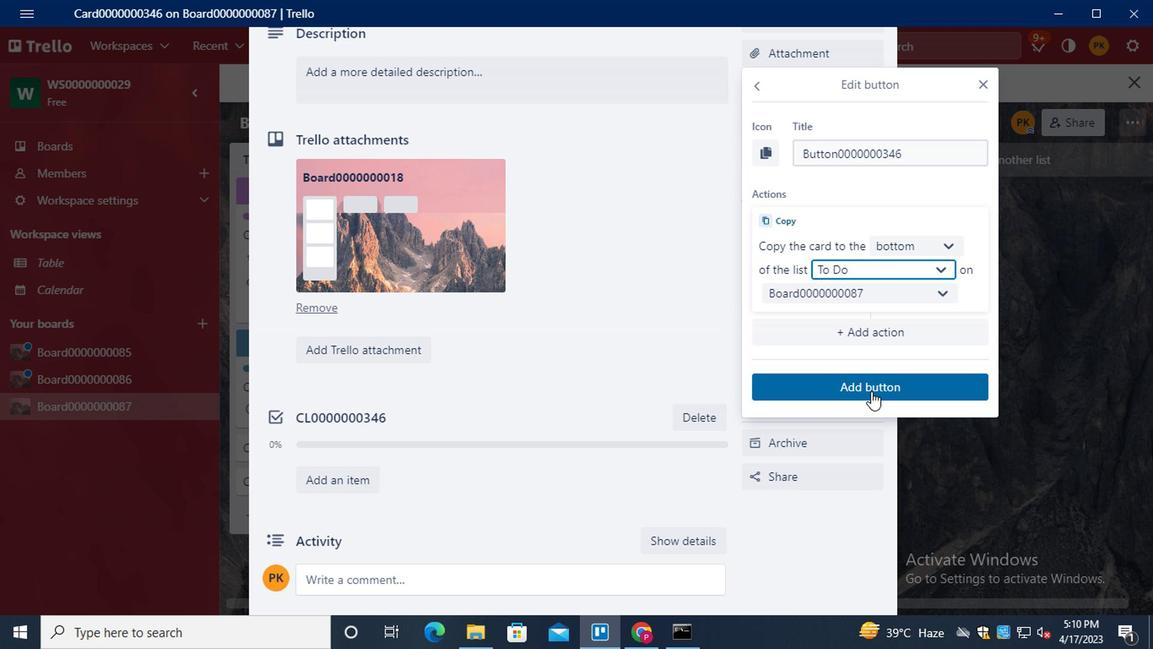 
Action: Mouse moved to (602, 402)
Screenshot: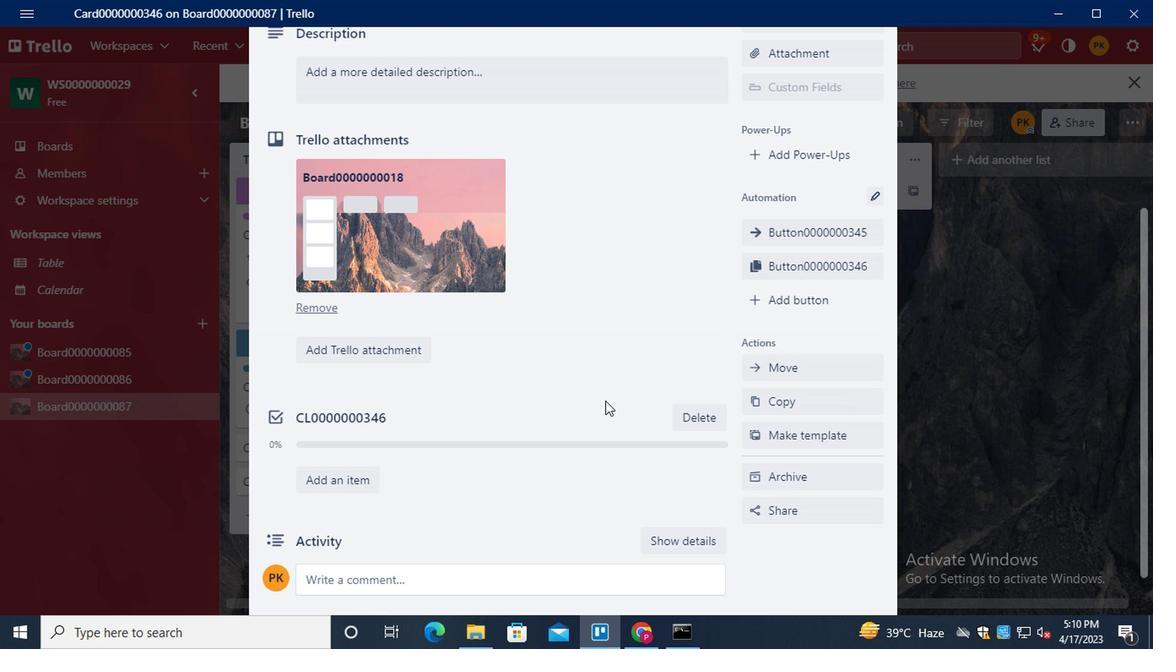 
Action: Mouse scrolled (602, 402) with delta (0, 0)
Screenshot: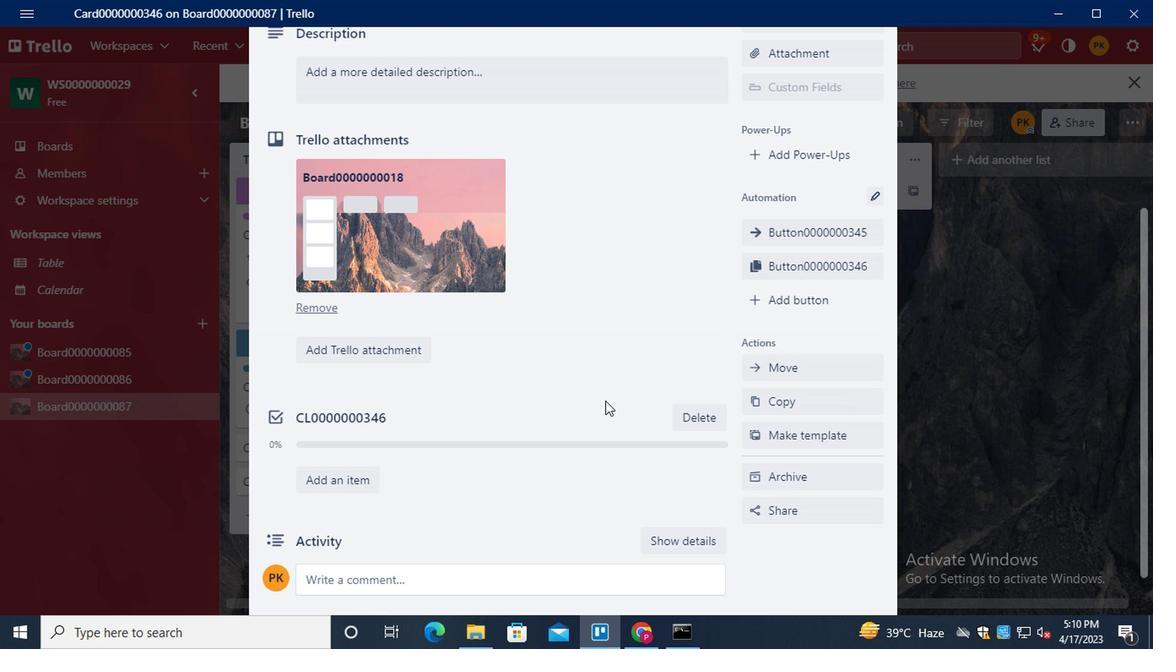 
Action: Mouse scrolled (602, 402) with delta (0, 0)
Screenshot: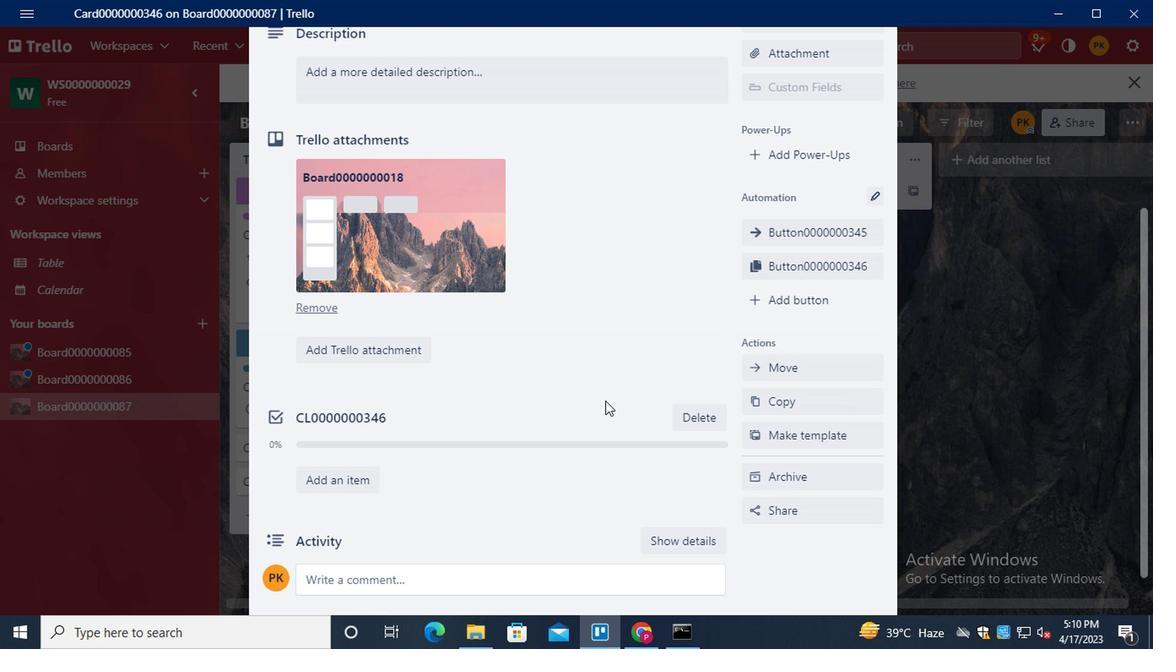 
Action: Mouse moved to (481, 251)
Screenshot: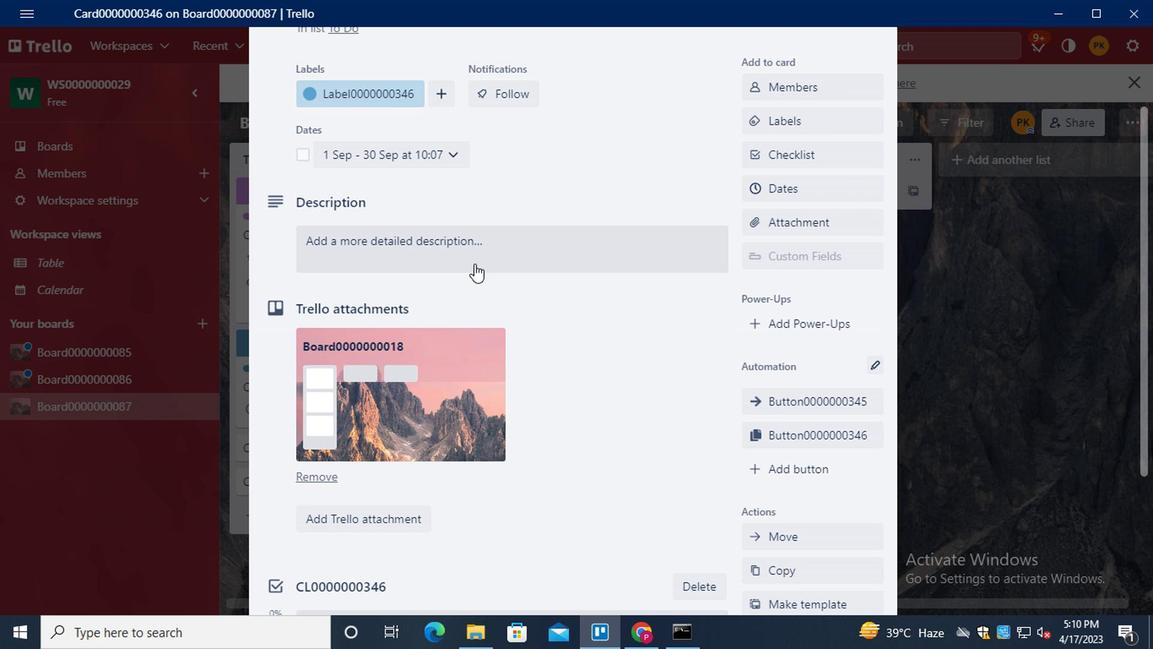
Action: Mouse pressed left at (481, 251)
Screenshot: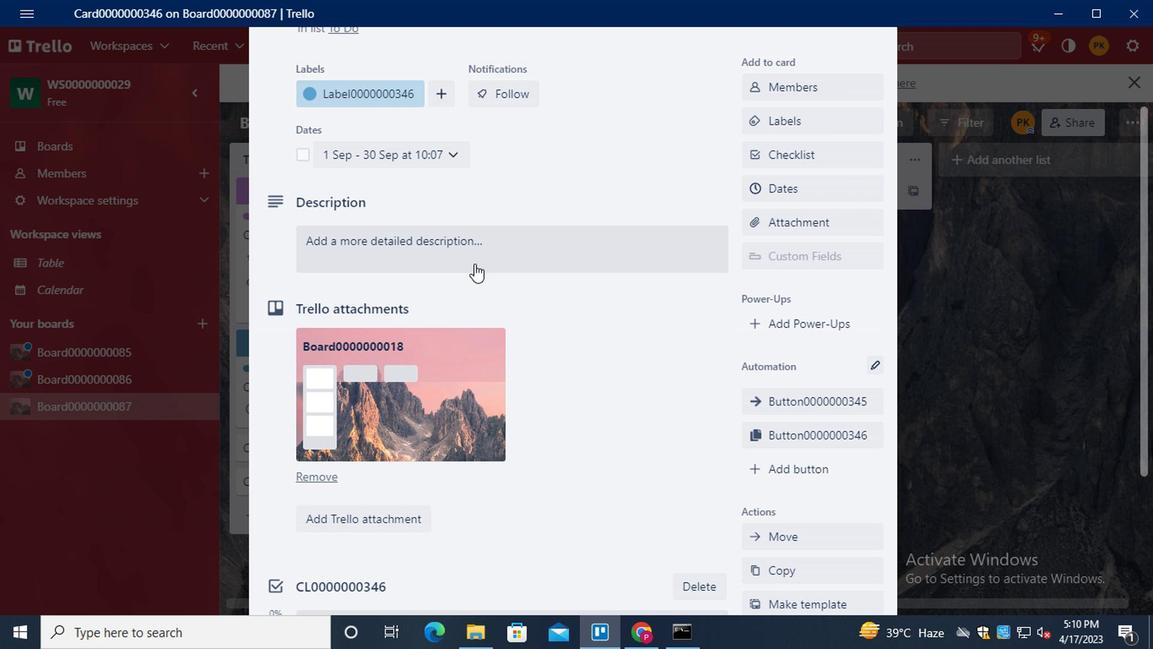 
Action: Key pressed <Key.shift>D<Key.shift>S0000000346
Screenshot: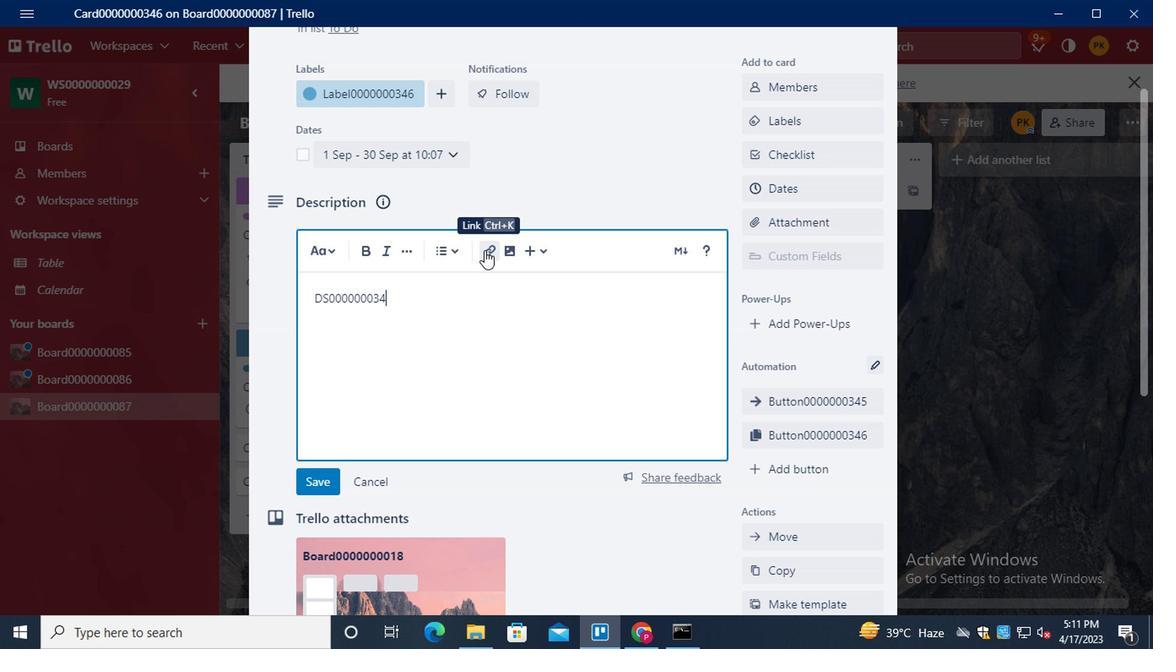 
Action: Mouse moved to (328, 478)
Screenshot: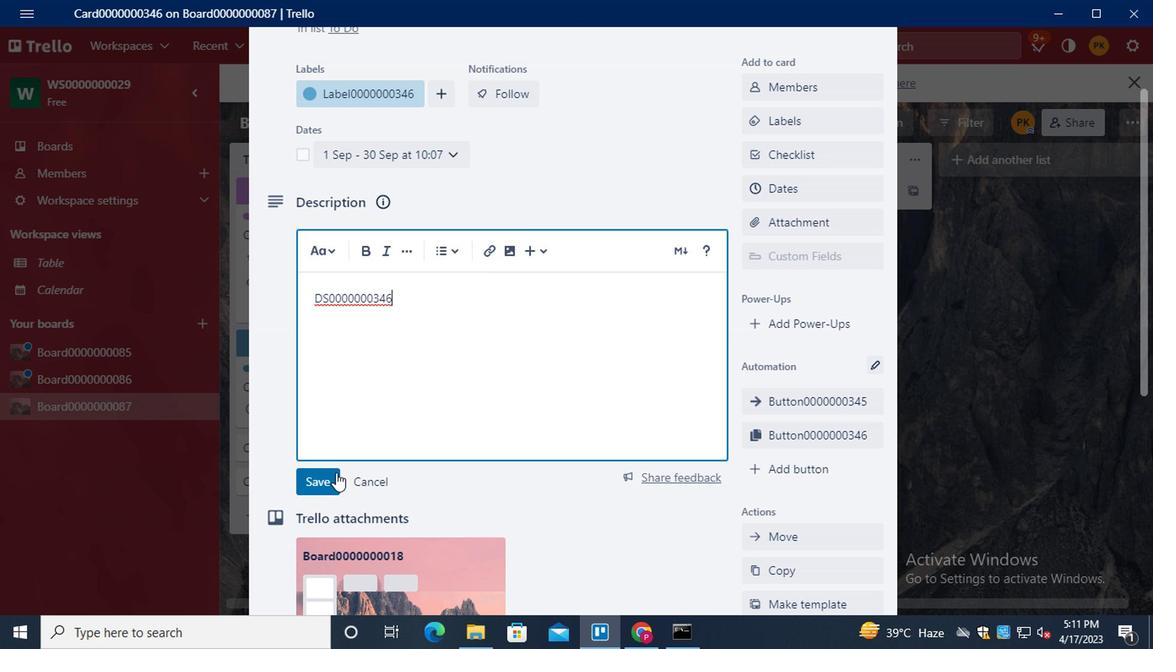 
Action: Mouse pressed left at (328, 478)
Screenshot: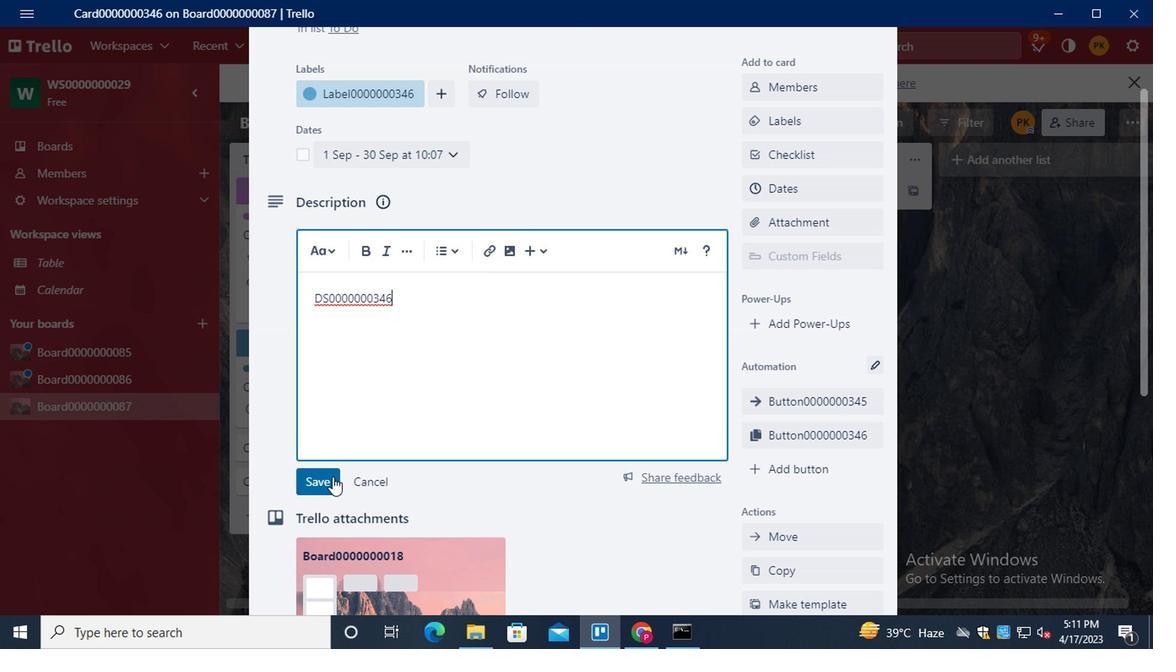 
Action: Mouse moved to (519, 395)
Screenshot: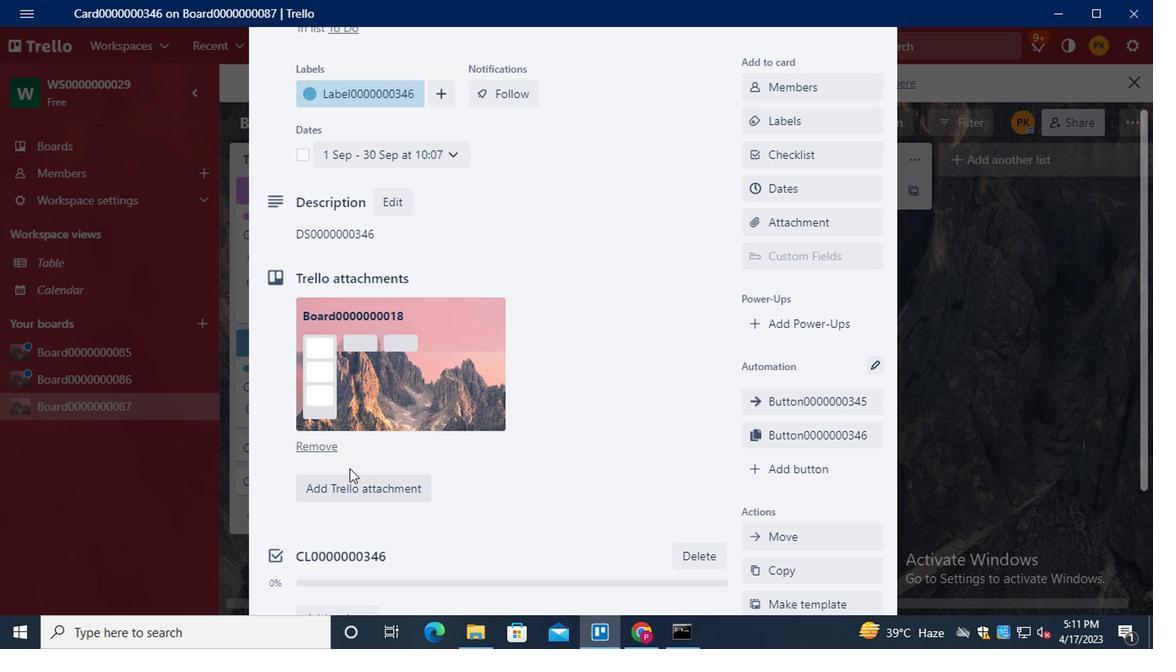 
Action: Mouse scrolled (519, 394) with delta (0, -1)
Screenshot: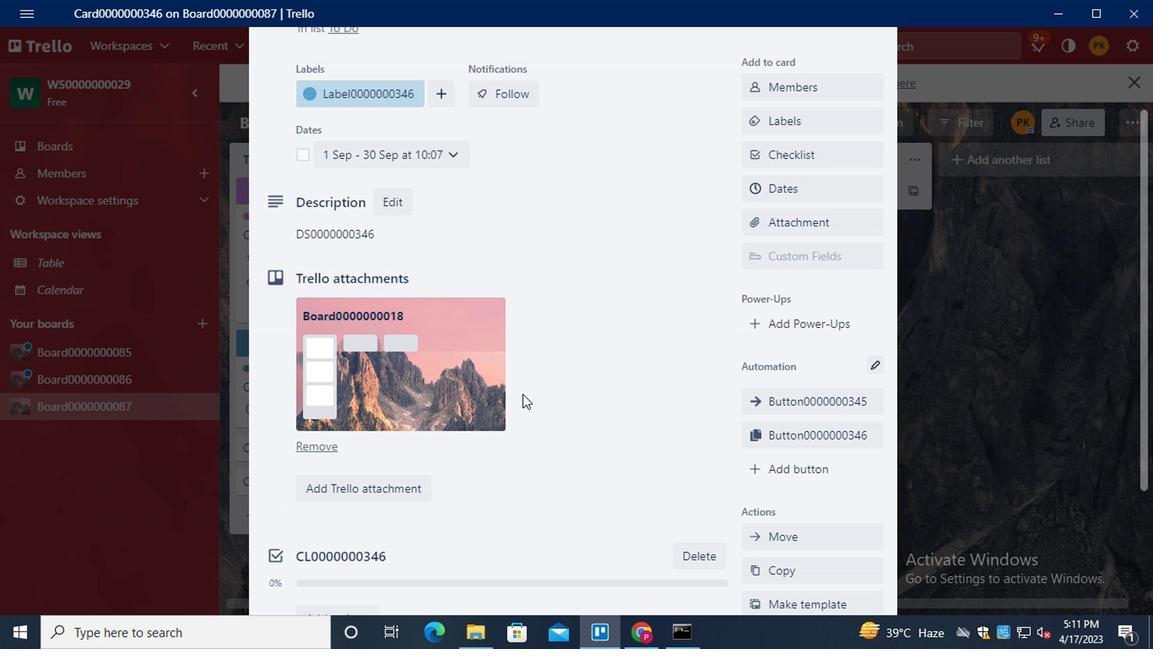 
Action: Mouse scrolled (519, 394) with delta (0, -1)
Screenshot: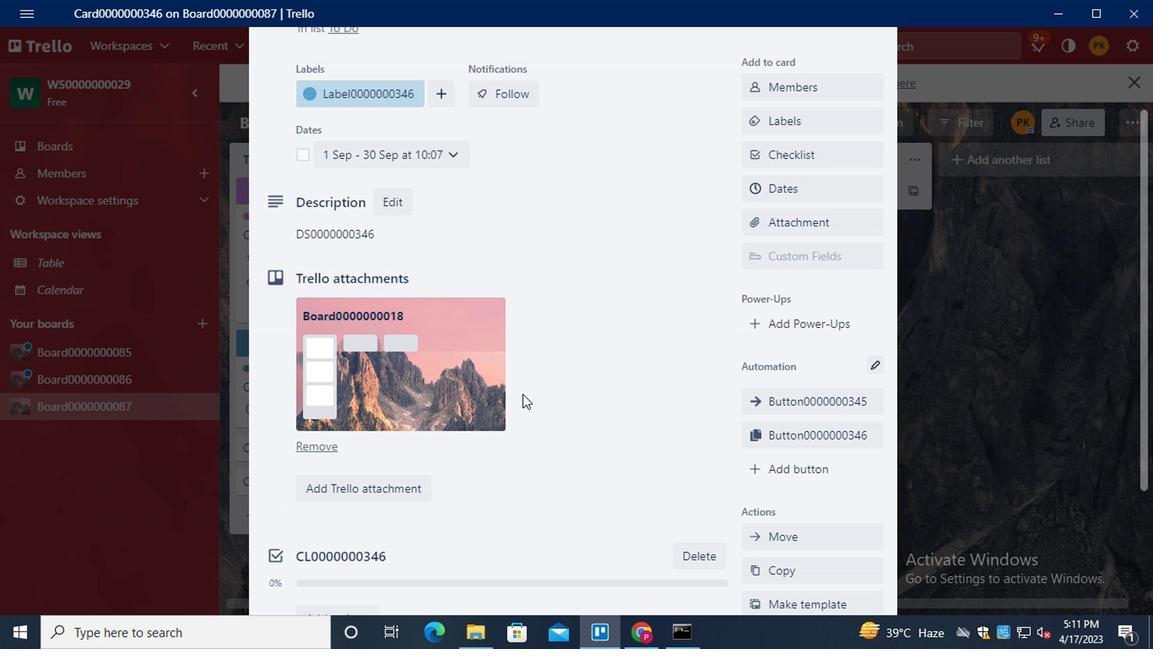 
Action: Mouse scrolled (519, 394) with delta (0, -1)
Screenshot: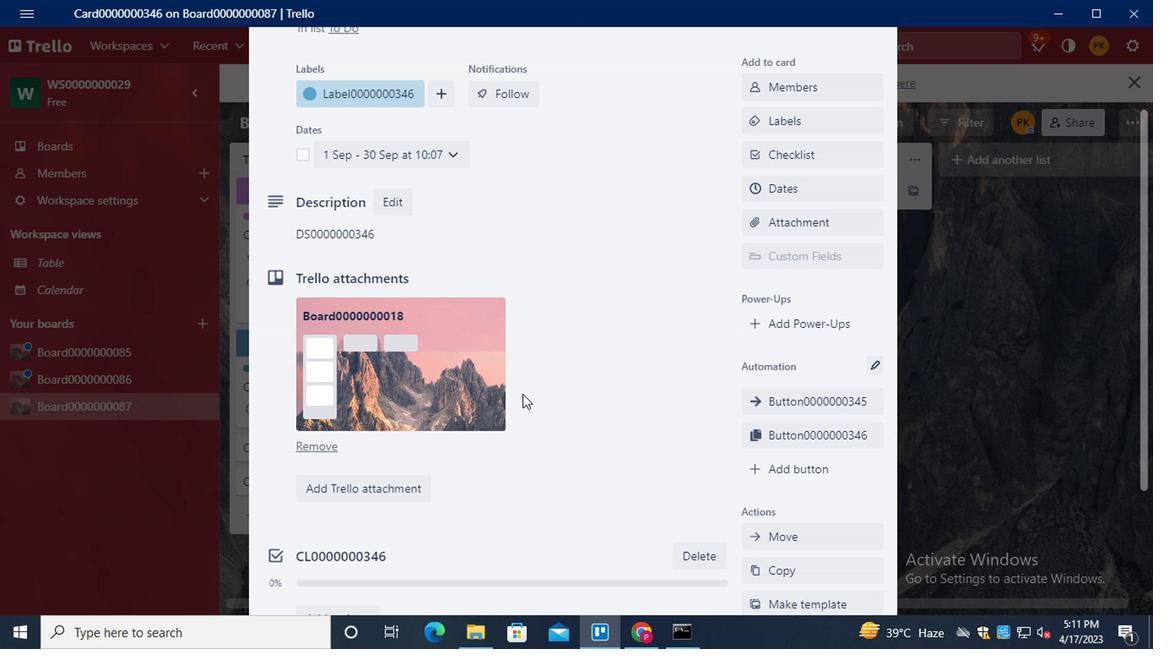
Action: Mouse moved to (462, 505)
Screenshot: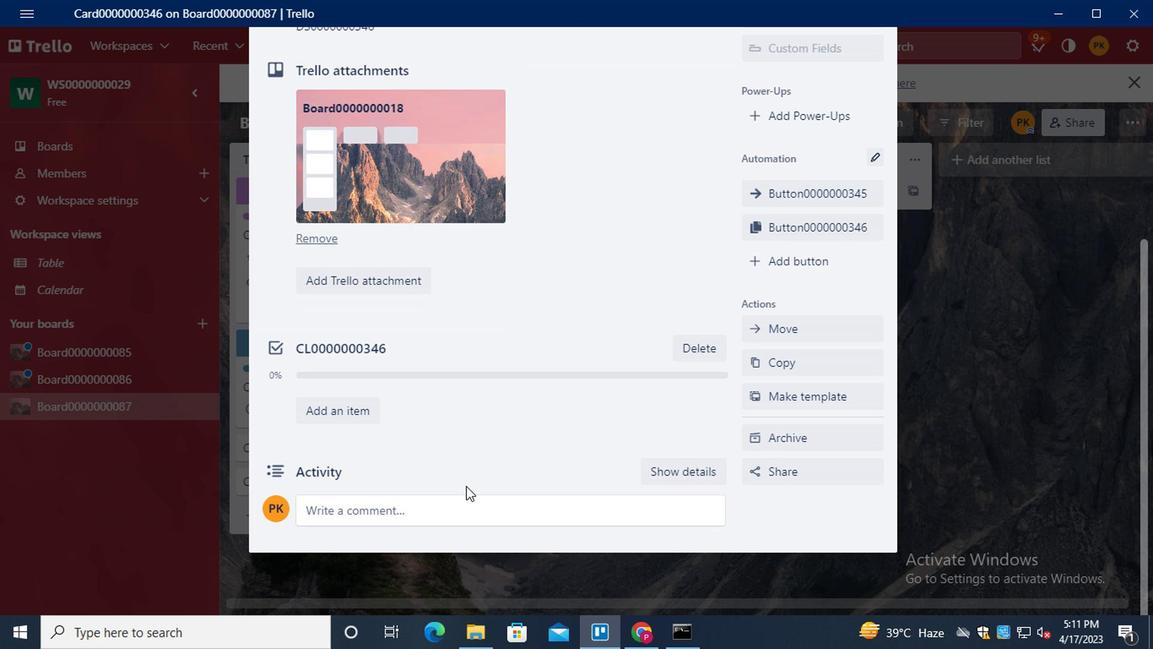 
Action: Mouse pressed left at (462, 505)
Screenshot: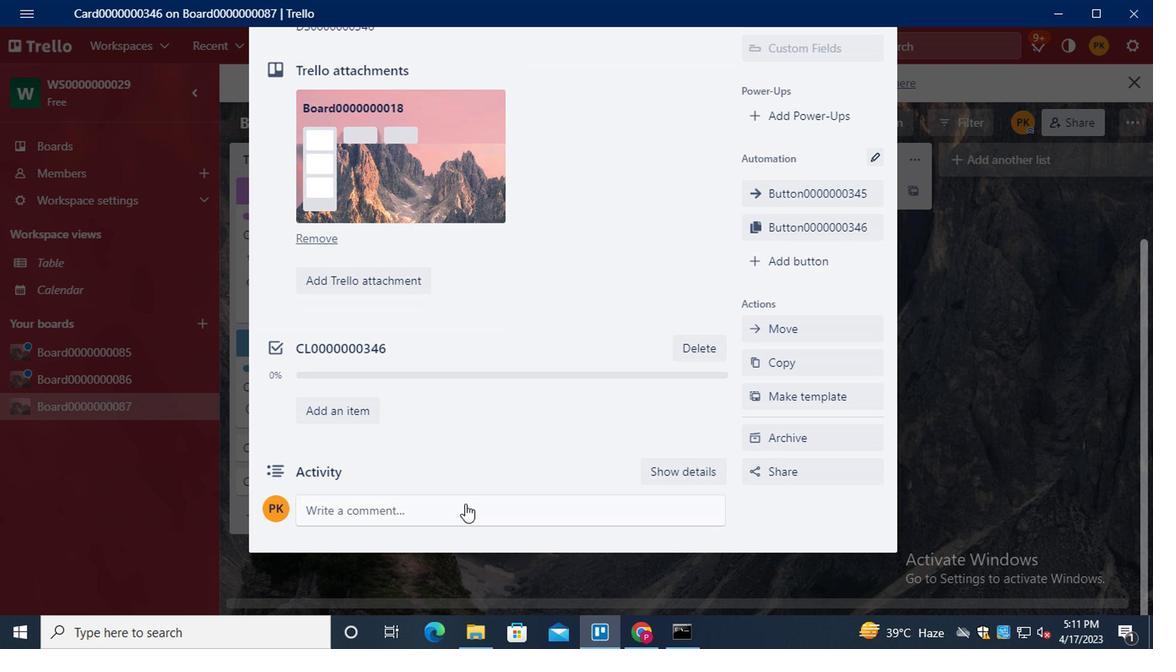 
Action: Key pressed <Key.shift><Key.shift><Key.shift><Key.shift><Key.shift><Key.shift><Key.shift><Key.shift><Key.shift><Key.shift><Key.shift><Key.shift><Key.shift><Key.shift><Key.shift><Key.shift>CM0000000346
Screenshot: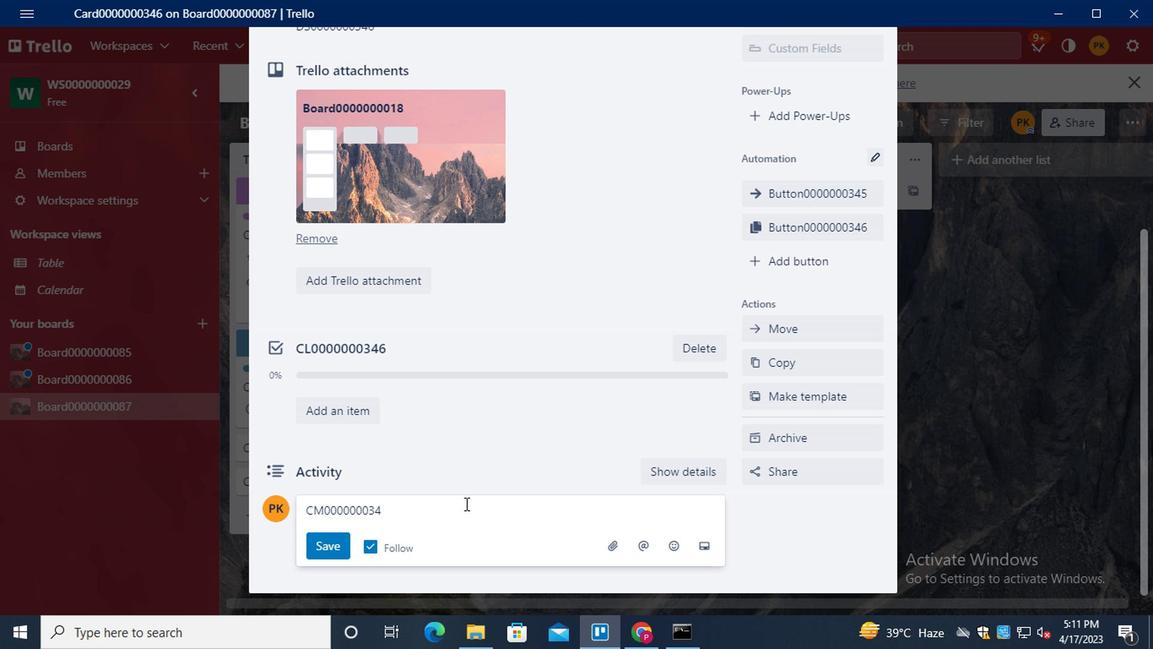 
Action: Mouse moved to (335, 545)
Screenshot: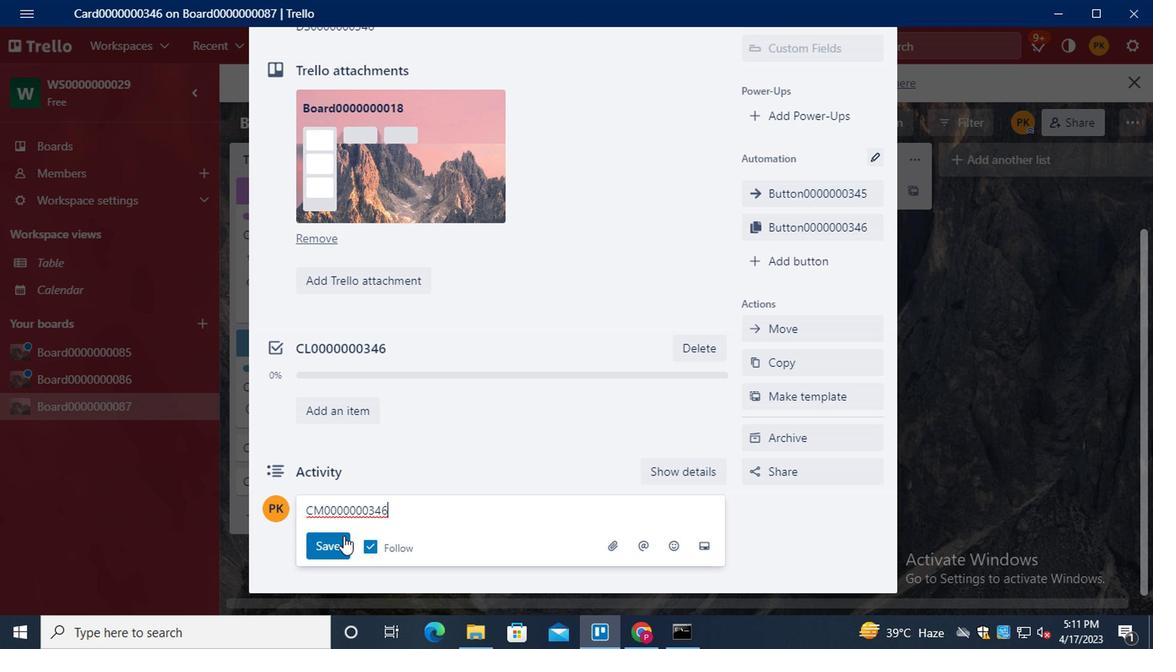 
Action: Mouse pressed left at (335, 545)
Screenshot: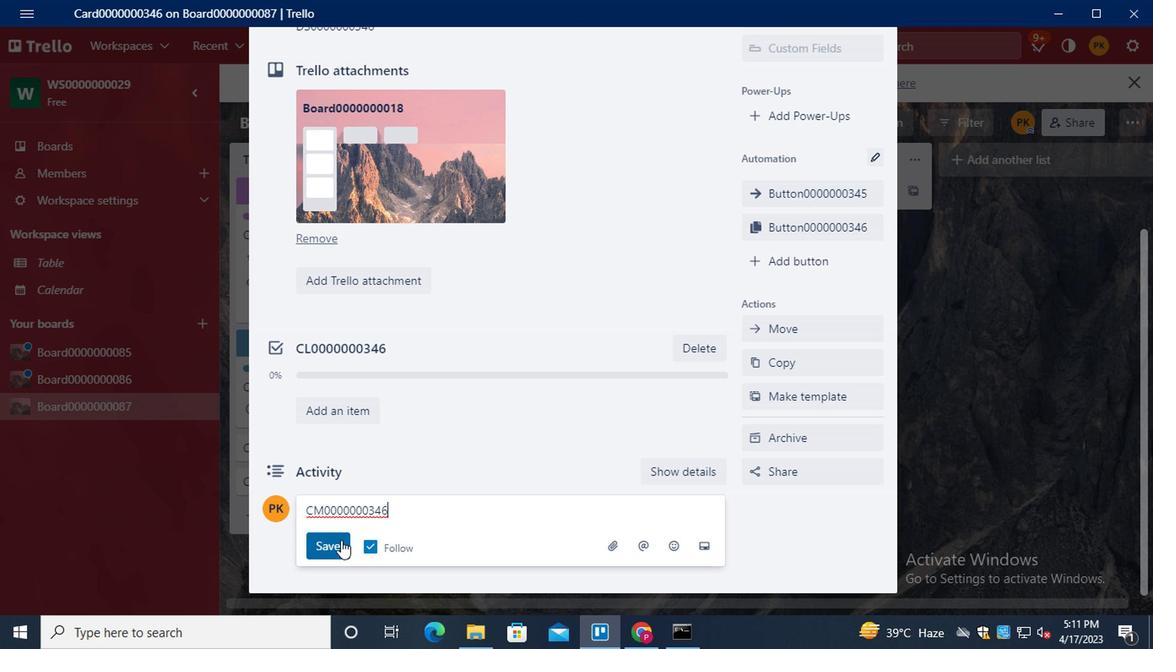 
Action: Mouse moved to (472, 401)
Screenshot: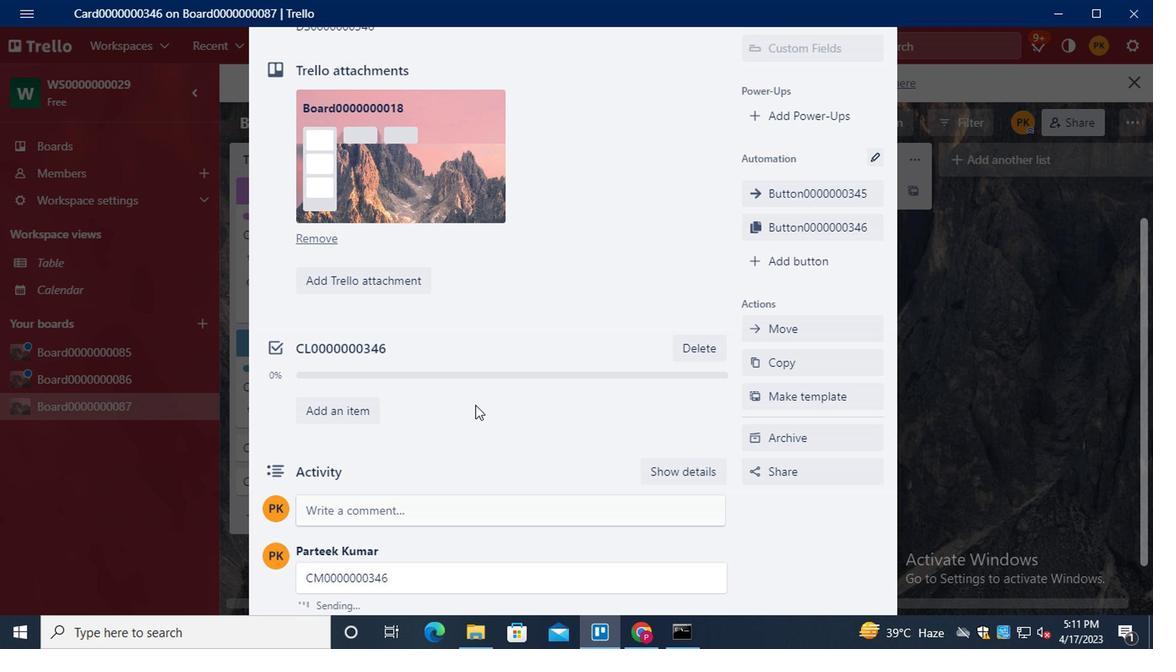 
Action: Mouse scrolled (472, 400) with delta (0, -1)
Screenshot: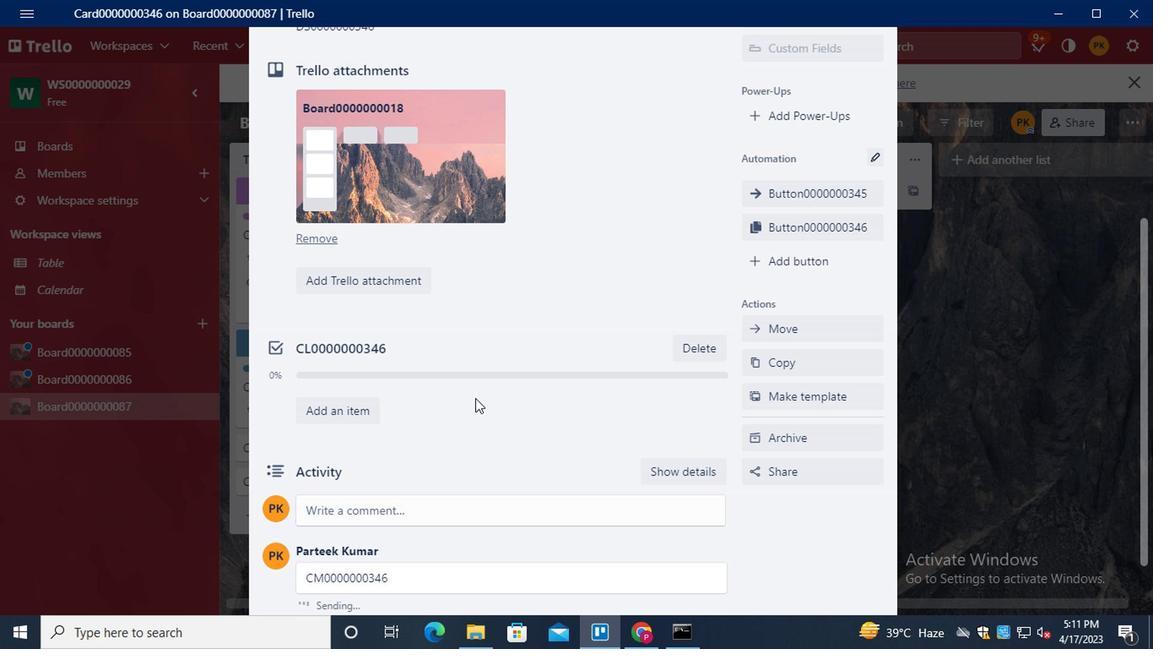 
Action: Mouse moved to (472, 404)
Screenshot: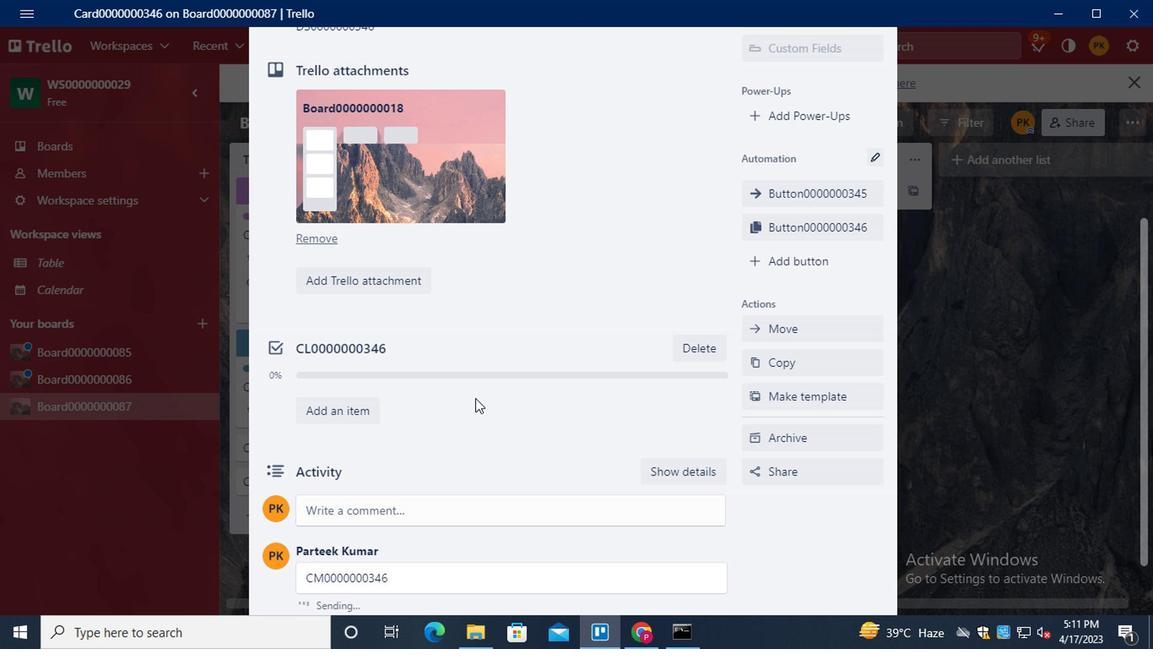 
Action: Mouse scrolled (472, 403) with delta (0, 0)
Screenshot: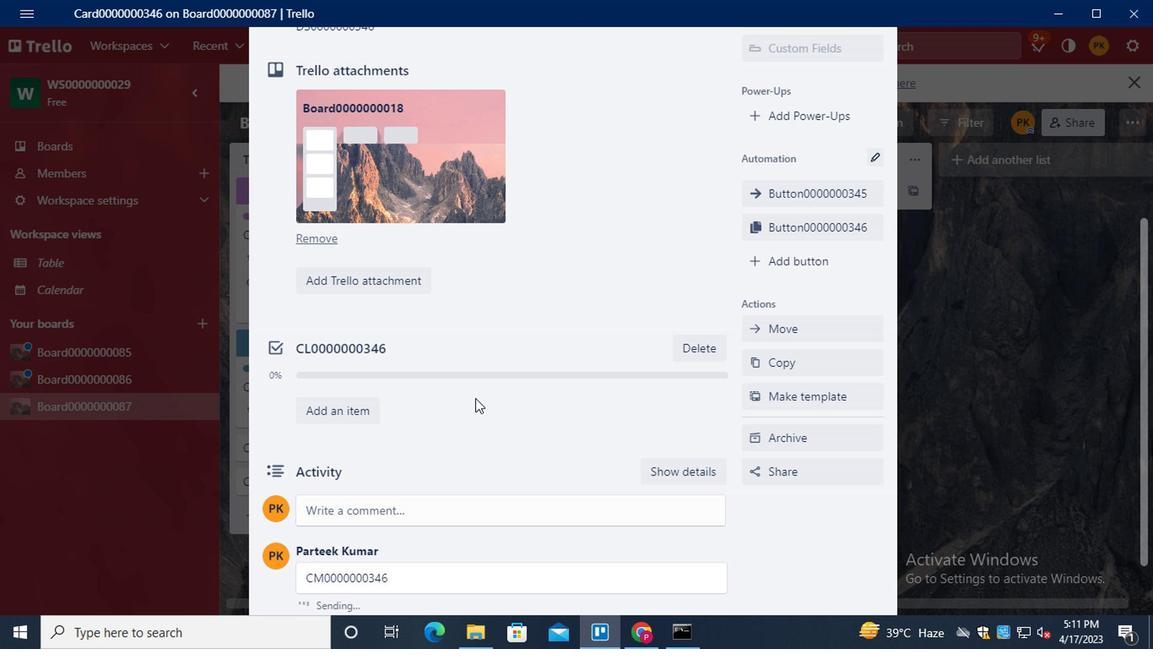 
Action: Mouse moved to (472, 409)
Screenshot: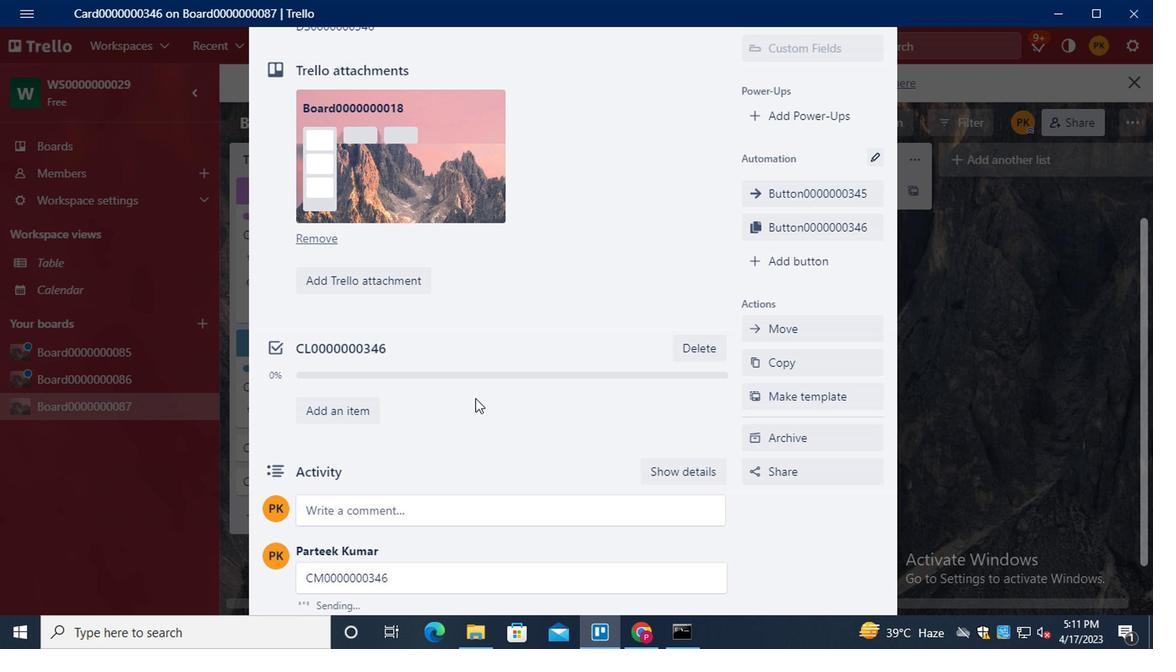 
Action: Mouse scrolled (472, 408) with delta (0, -1)
Screenshot: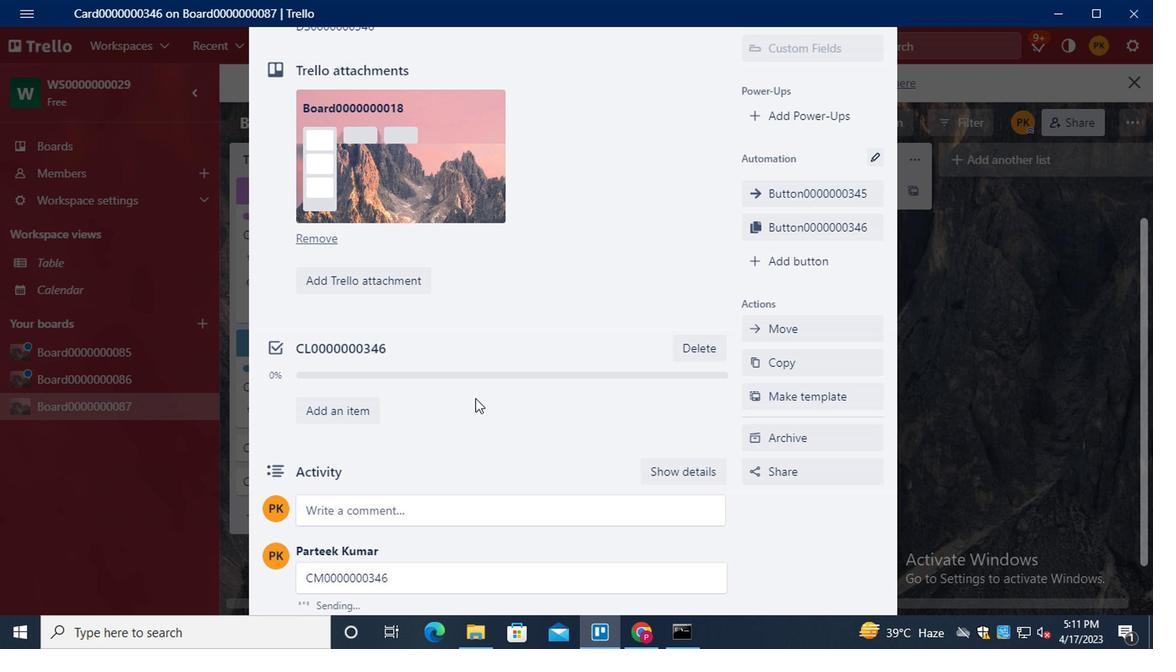 
Action: Mouse moved to (471, 416)
Screenshot: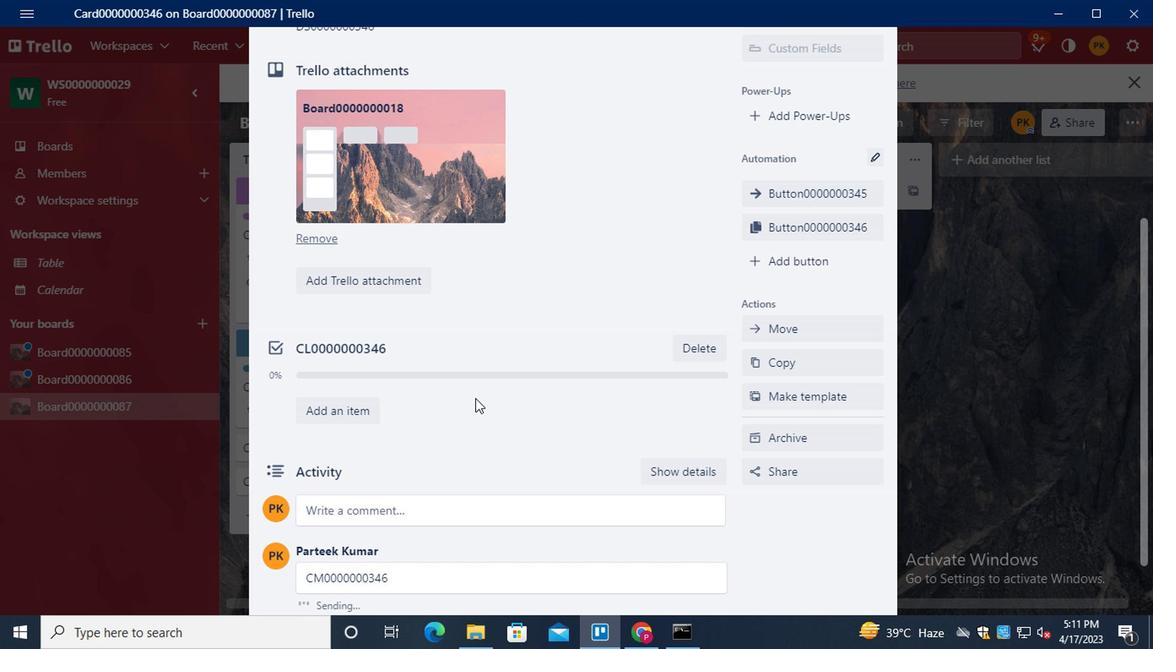 
Action: Mouse scrolled (471, 415) with delta (0, -1)
Screenshot: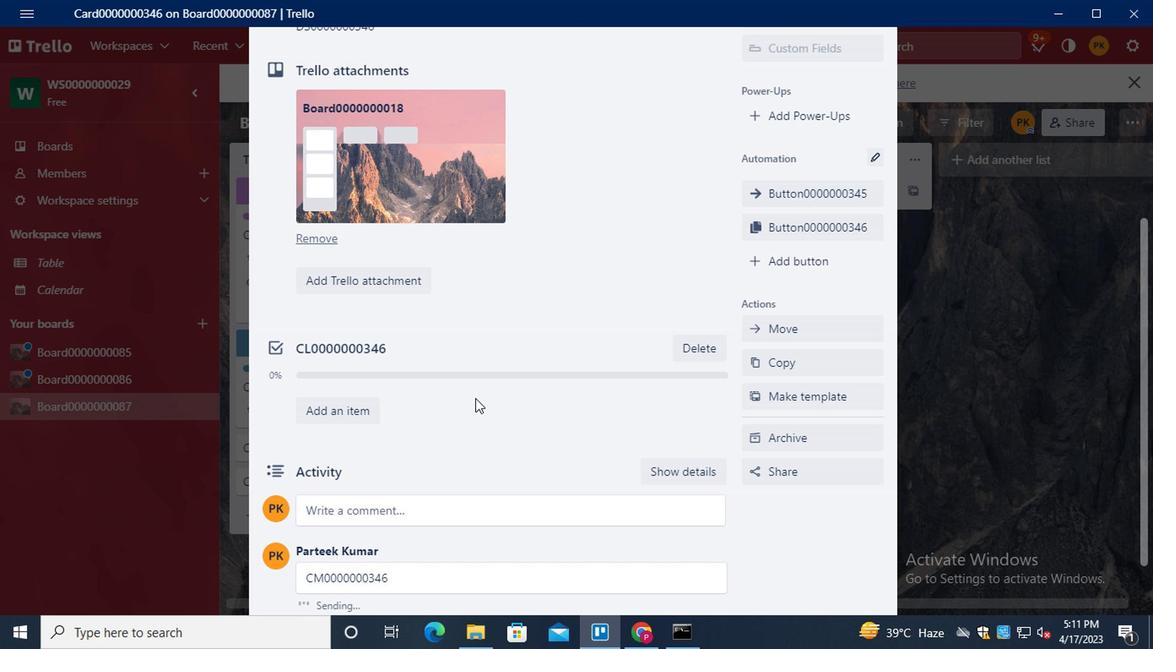 
Action: Mouse moved to (469, 418)
Screenshot: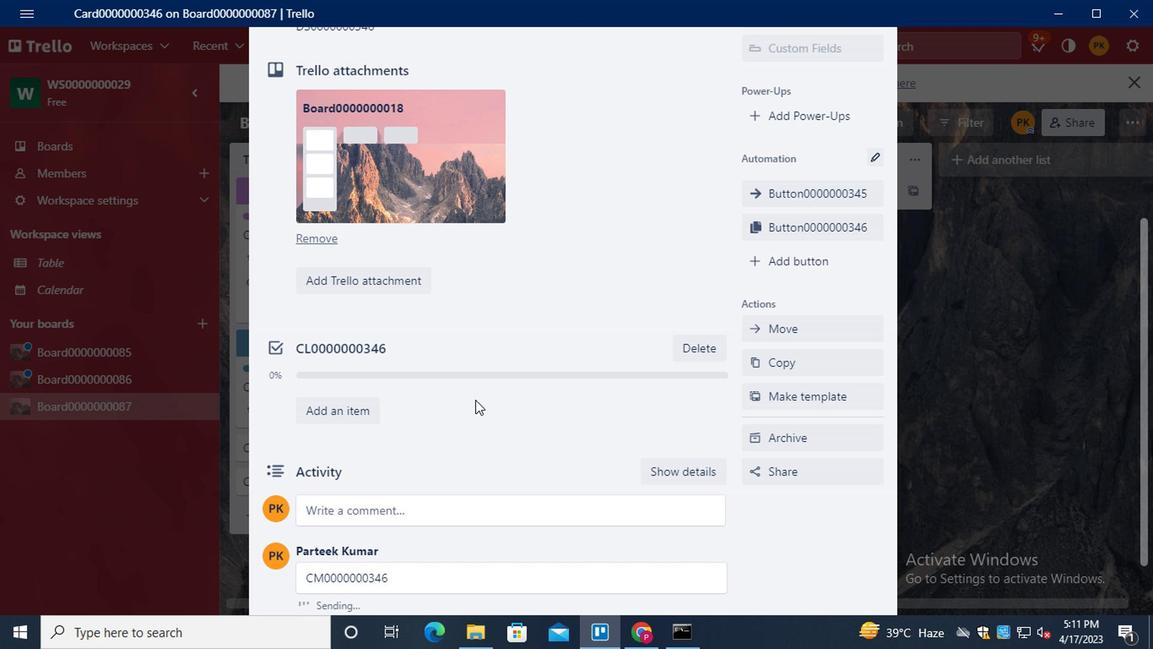 
Action: Mouse scrolled (469, 418) with delta (0, 0)
Screenshot: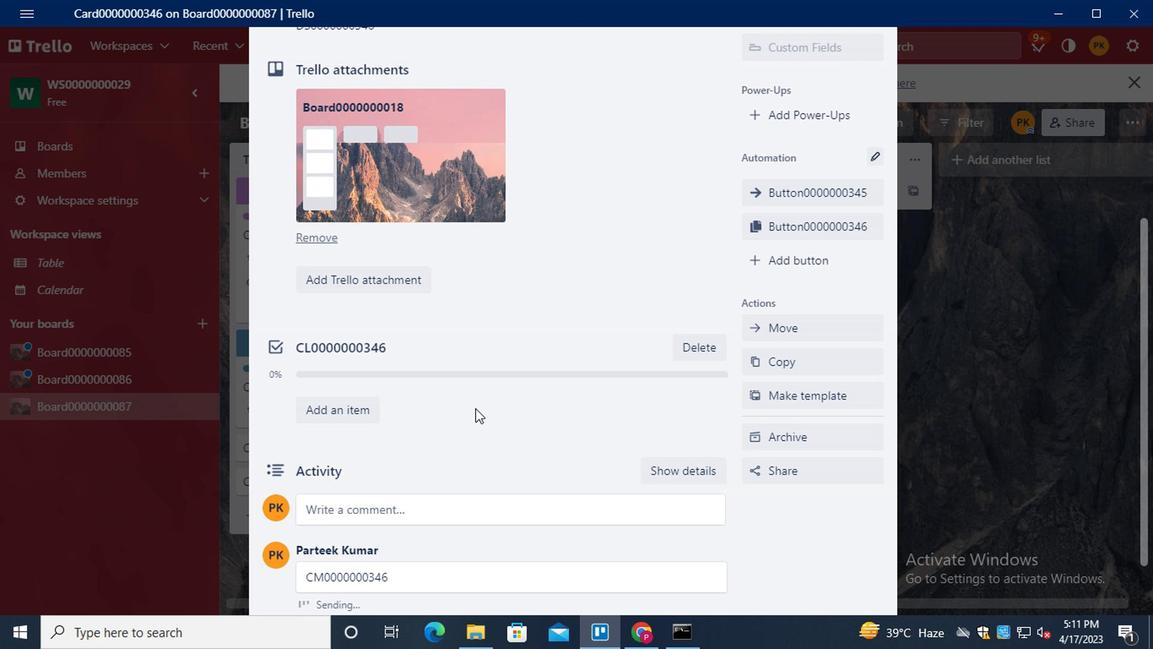 
Action: Mouse moved to (469, 418)
Screenshot: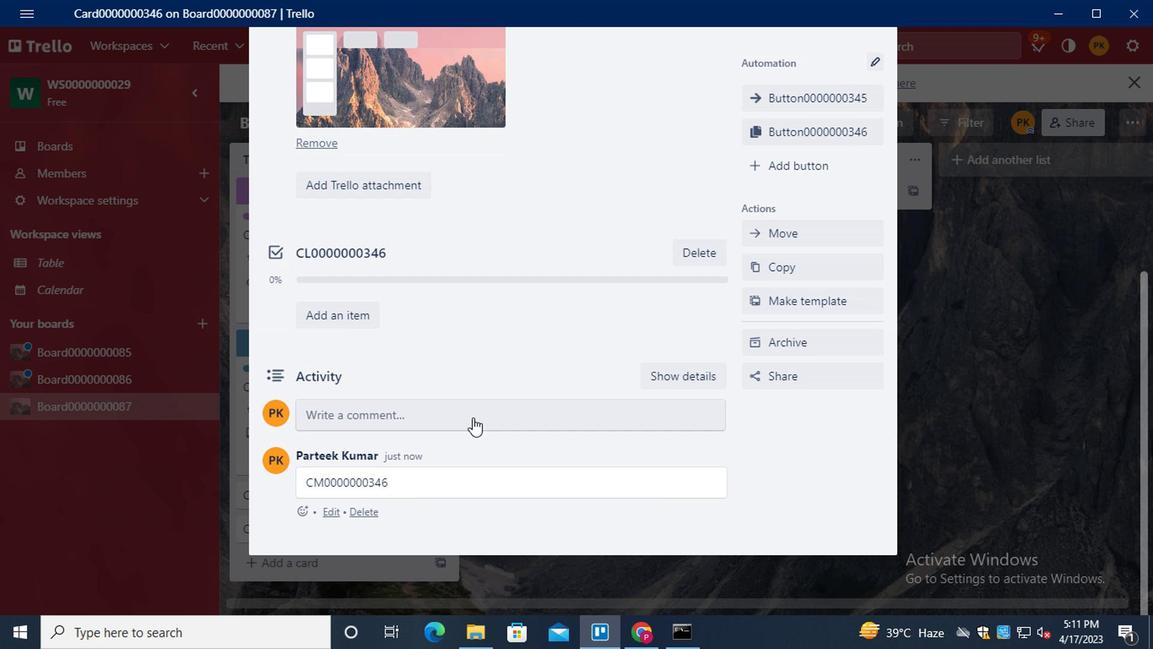 
Action: Mouse scrolled (469, 419) with delta (0, 0)
Screenshot: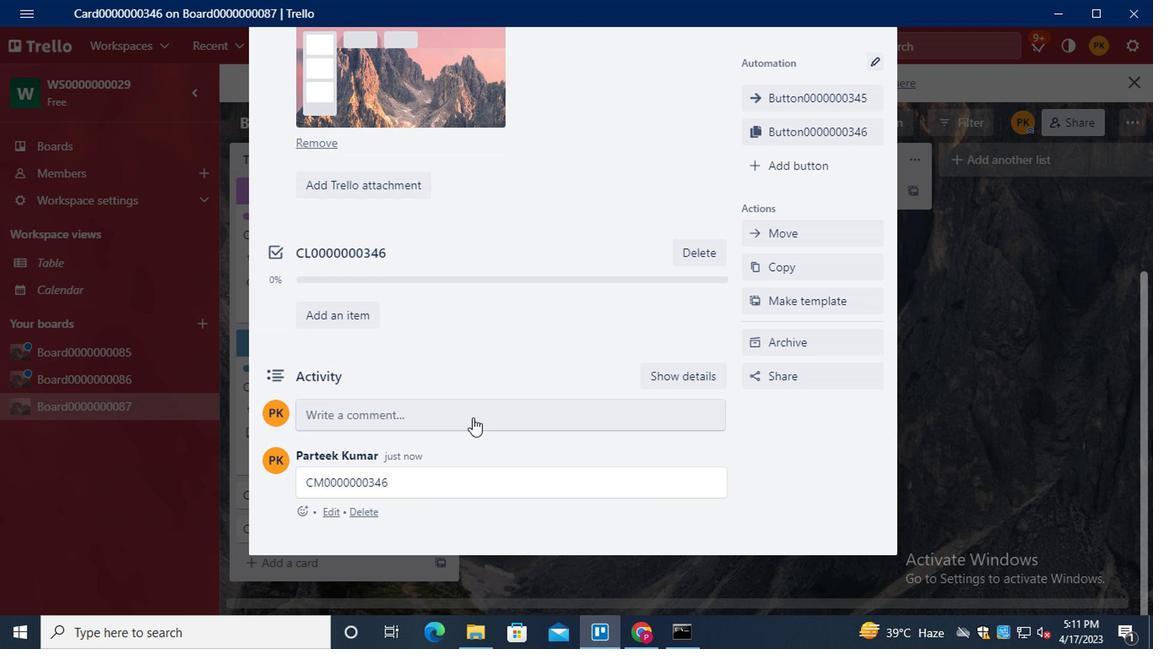 
Action: Mouse scrolled (469, 419) with delta (0, 0)
Screenshot: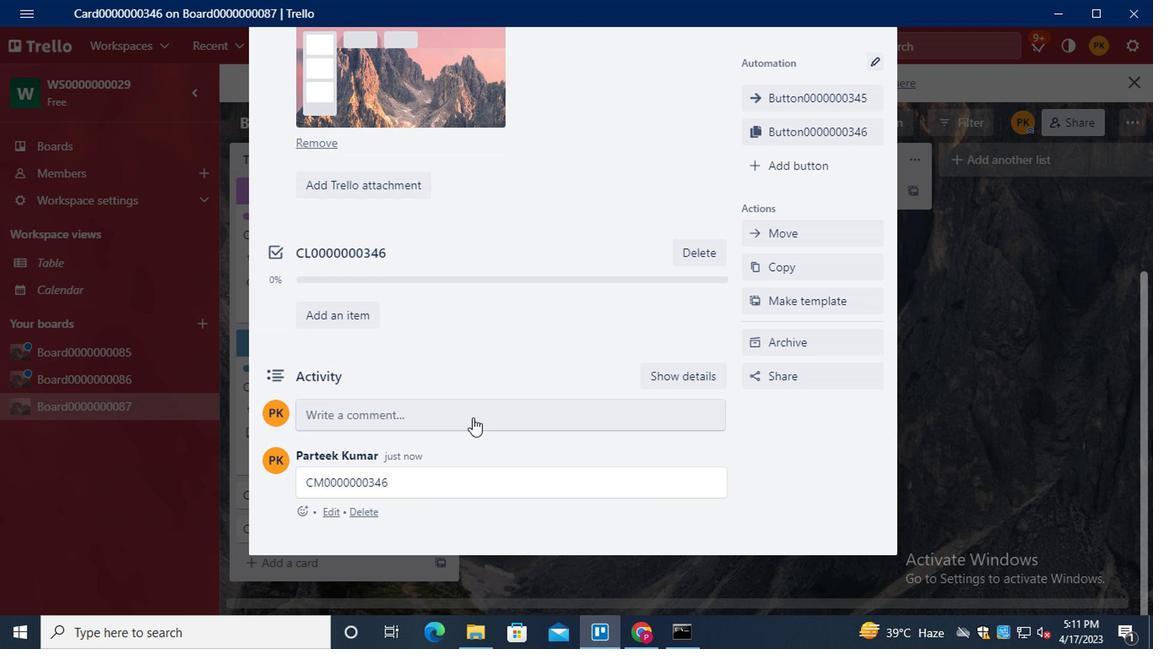 
Action: Mouse scrolled (469, 419) with delta (0, 0)
Screenshot: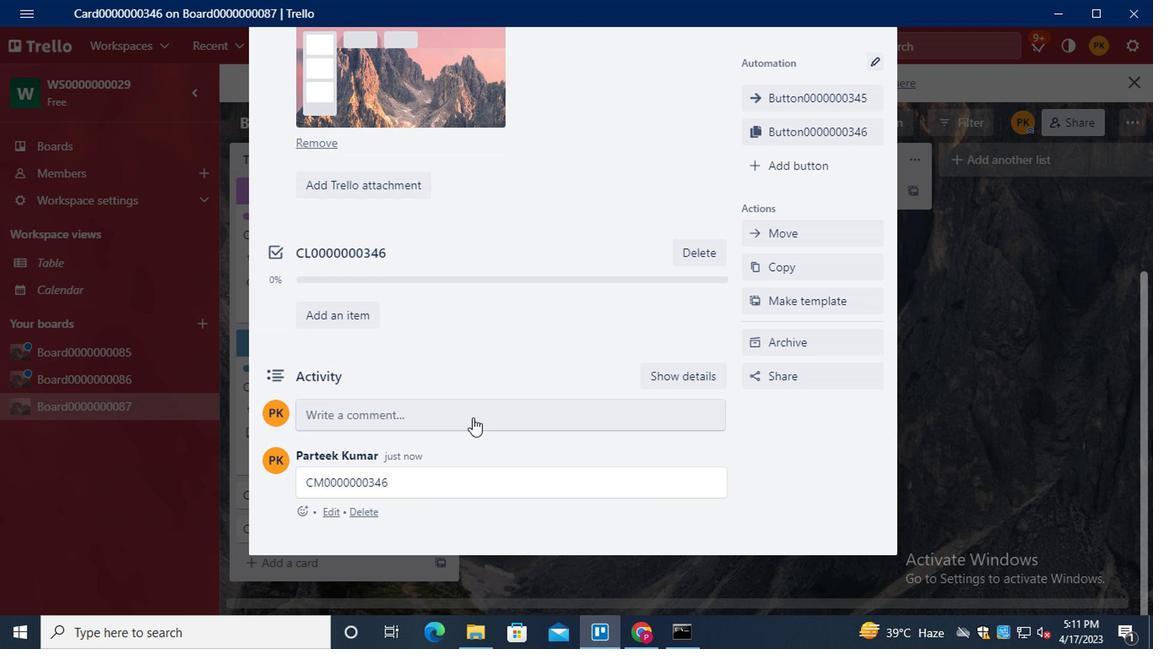 
Action: Mouse scrolled (469, 419) with delta (0, 0)
Screenshot: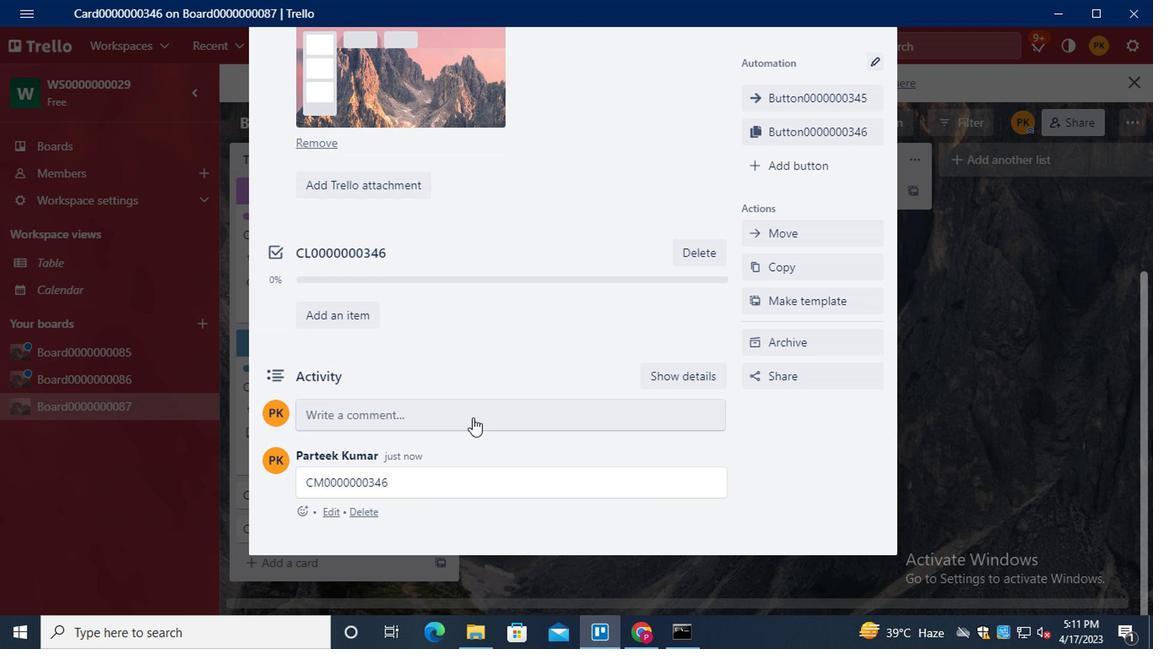 
Action: Mouse scrolled (469, 419) with delta (0, 0)
Screenshot: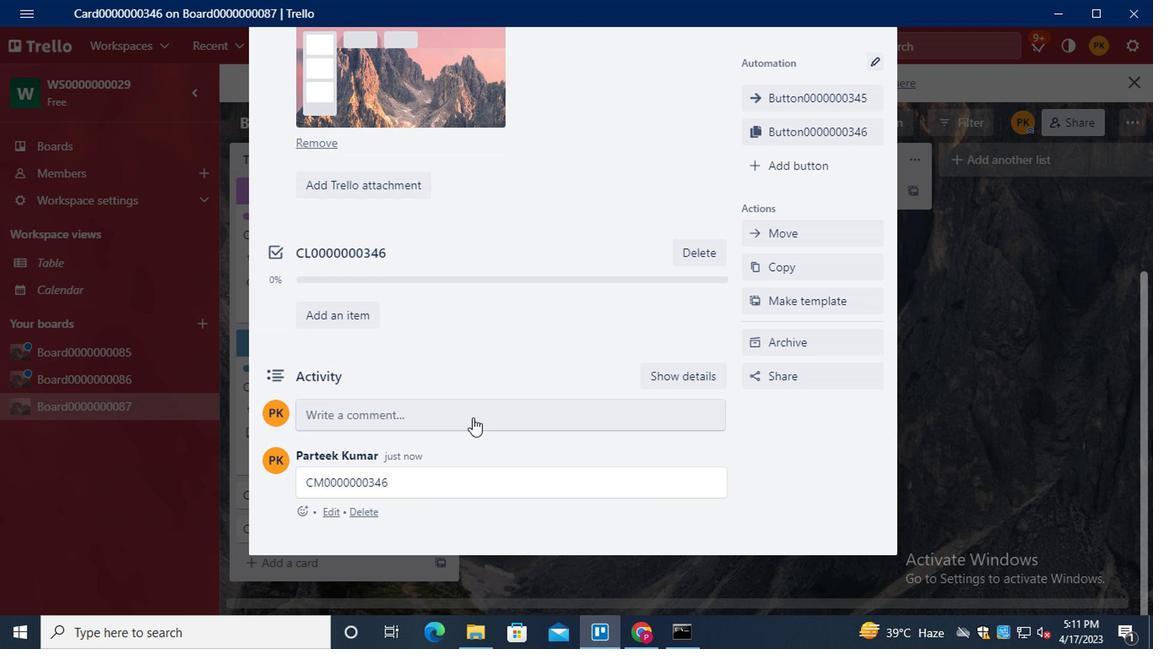 
Action: Mouse scrolled (469, 419) with delta (0, 0)
Screenshot: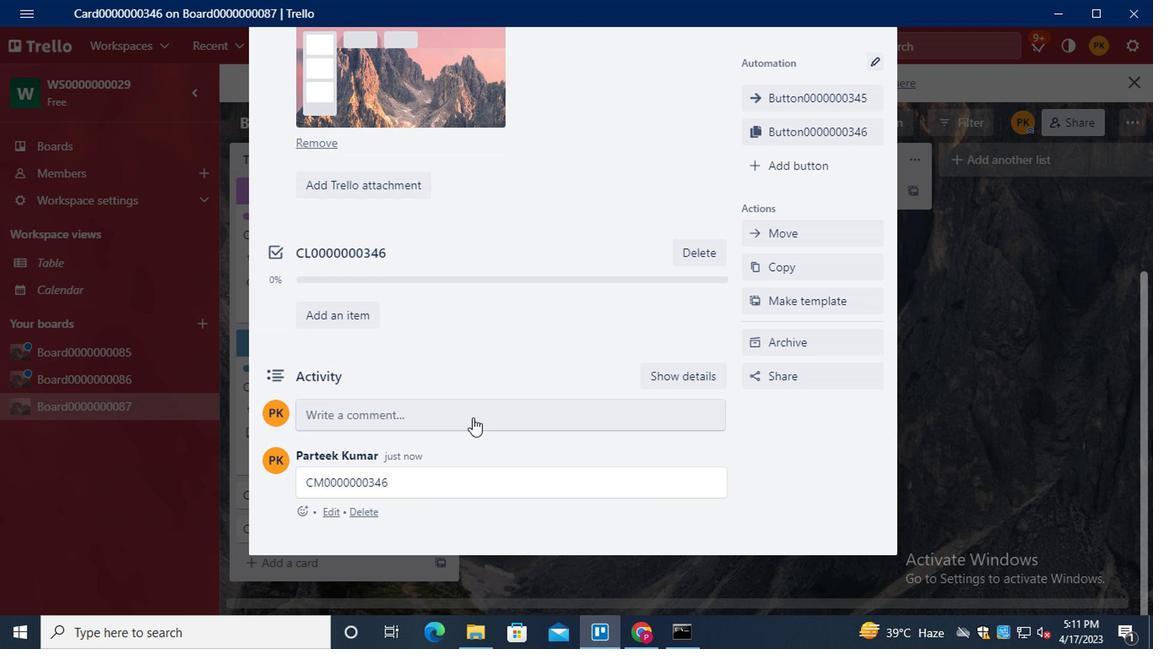 
Action: Mouse scrolled (469, 419) with delta (0, 0)
Screenshot: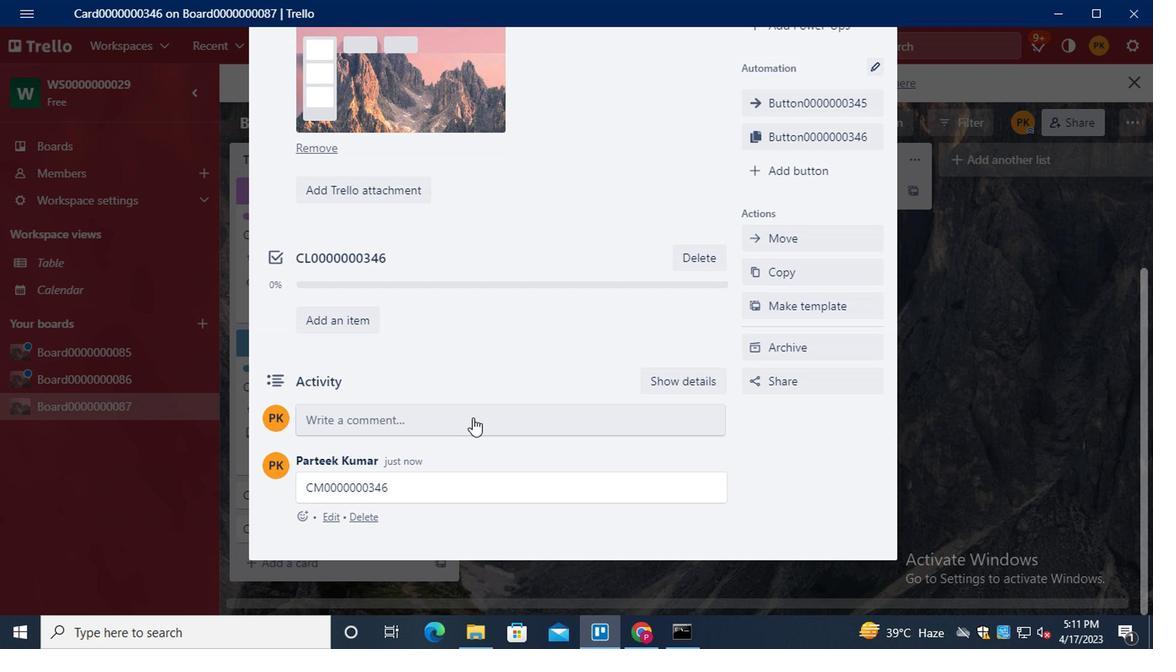 
Action: Mouse scrolled (469, 419) with delta (0, 0)
Screenshot: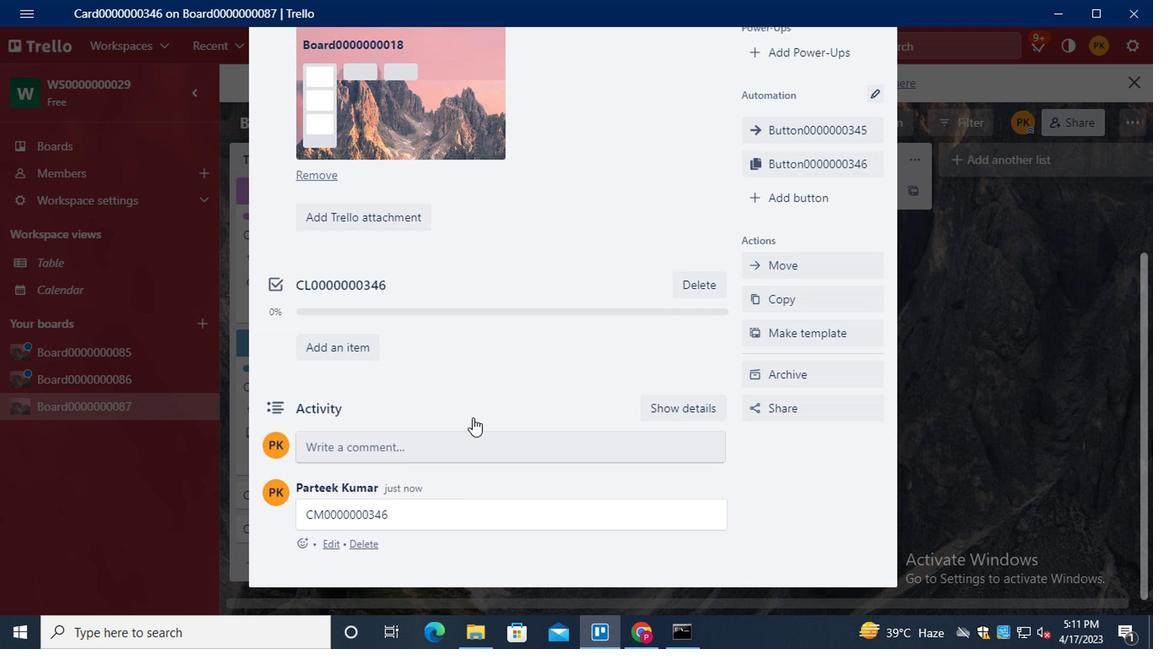 
Action: Mouse scrolled (469, 419) with delta (0, 0)
Screenshot: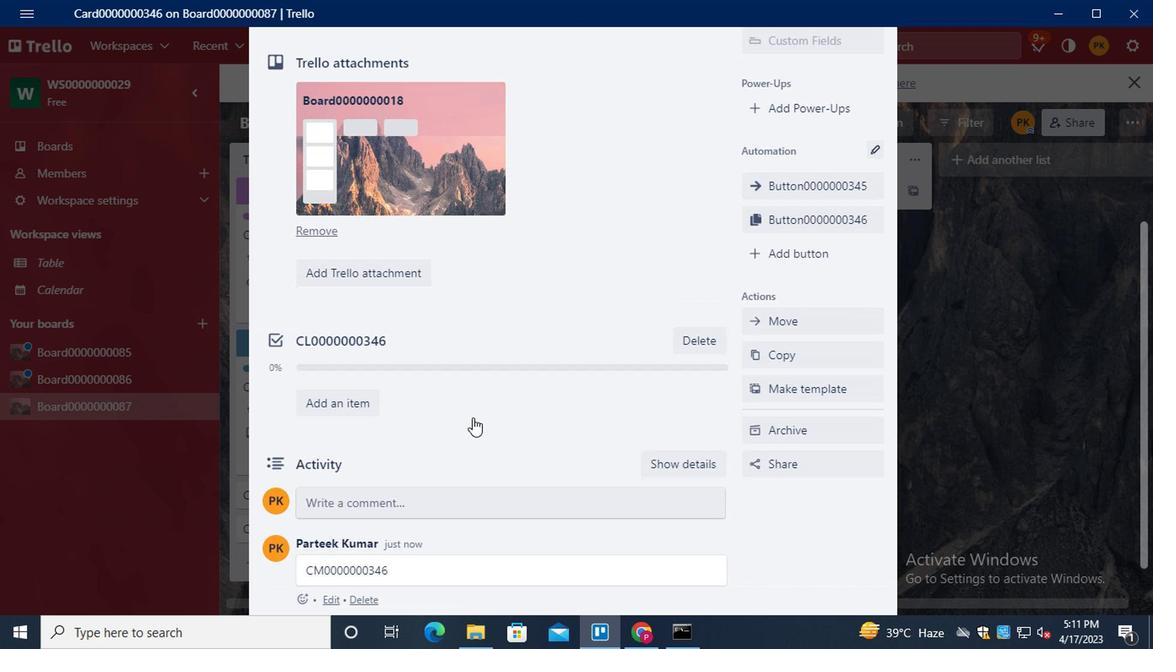 
Action: Key pressed <Key.f8>
Screenshot: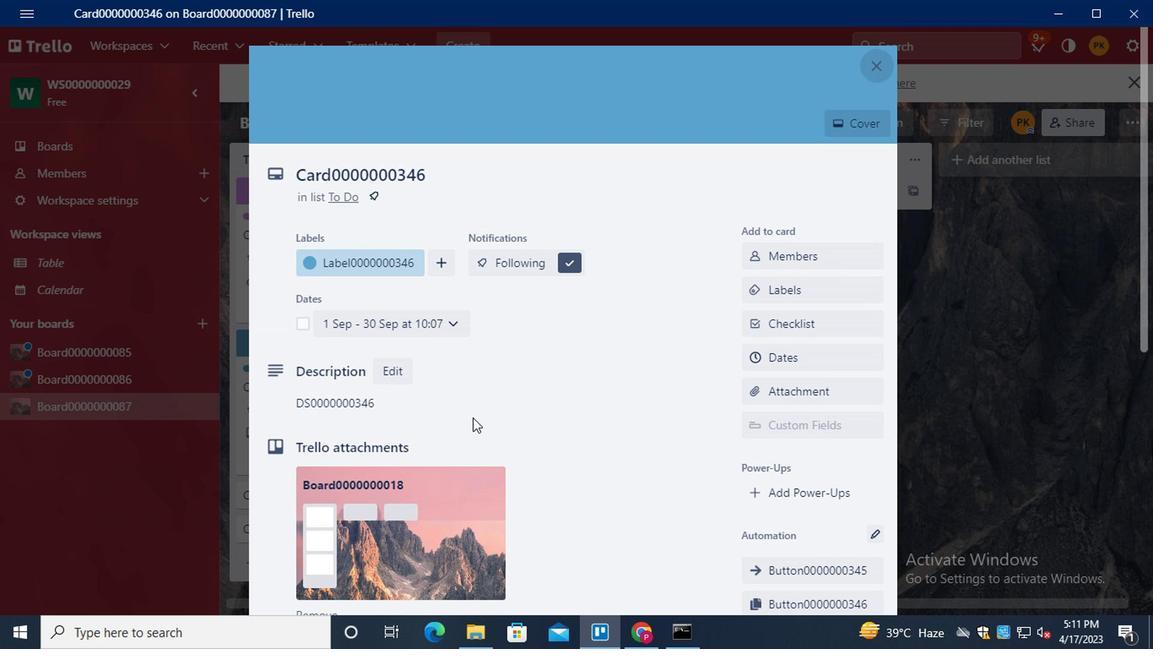 
